 Task: Send an email with the signature Jeremy Carter with the subject Thank you for your support during difficult times and the message Could you please review and approve the proposal before the end of the week? from softage.8@softage.net to softage.4@softage.net and move the email from Sent Items to the folder Alumni
Action: Mouse moved to (55, 121)
Screenshot: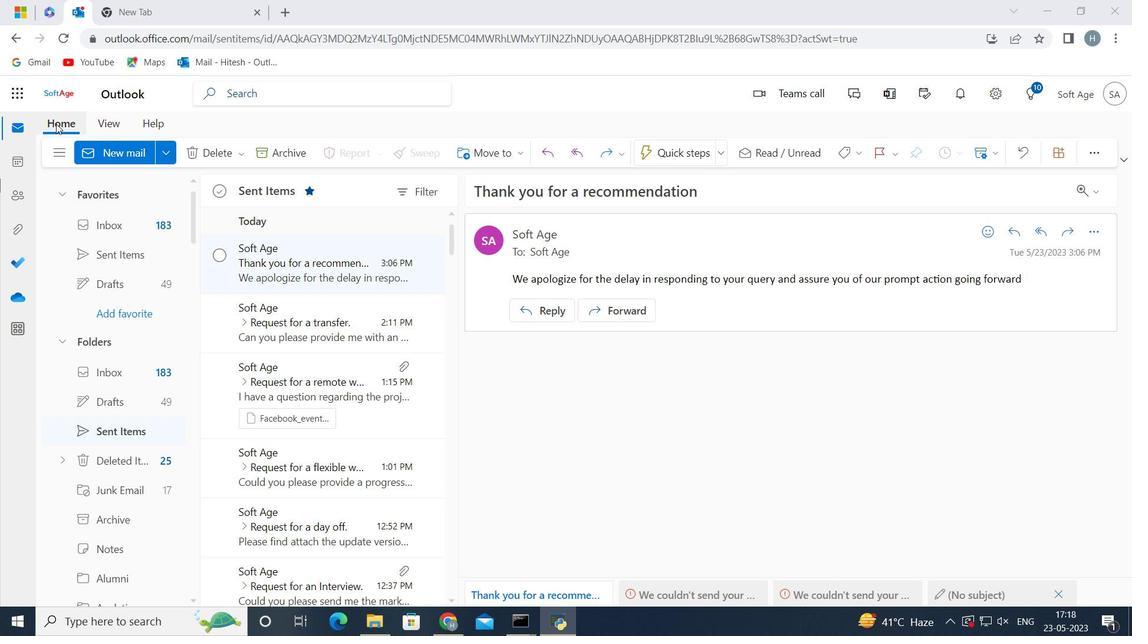 
Action: Mouse pressed left at (55, 121)
Screenshot: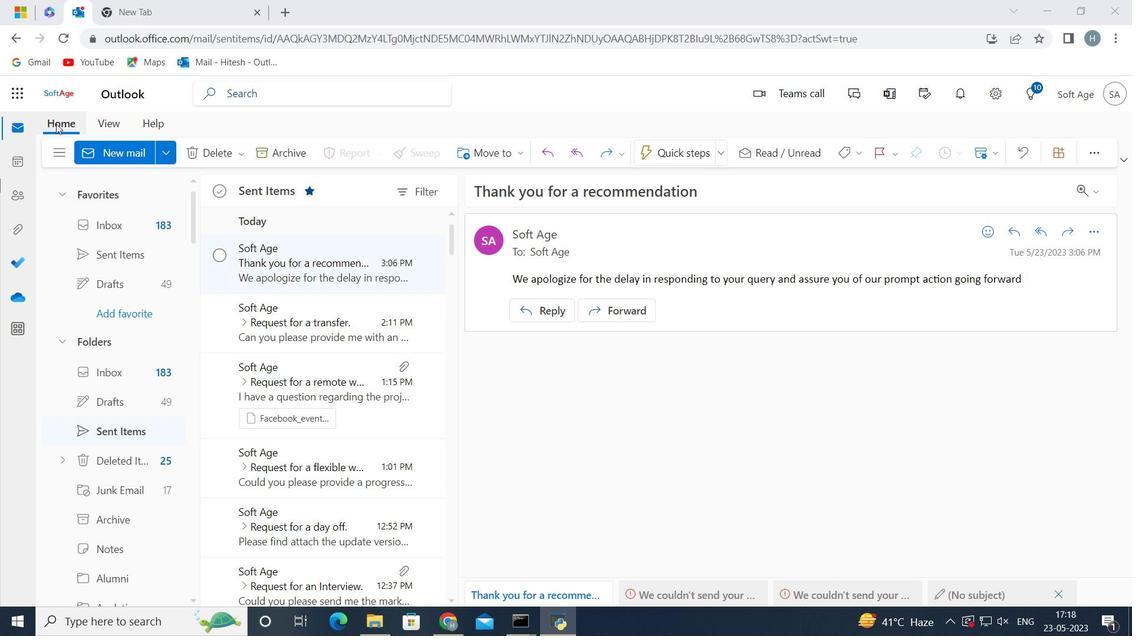 
Action: Mouse moved to (104, 154)
Screenshot: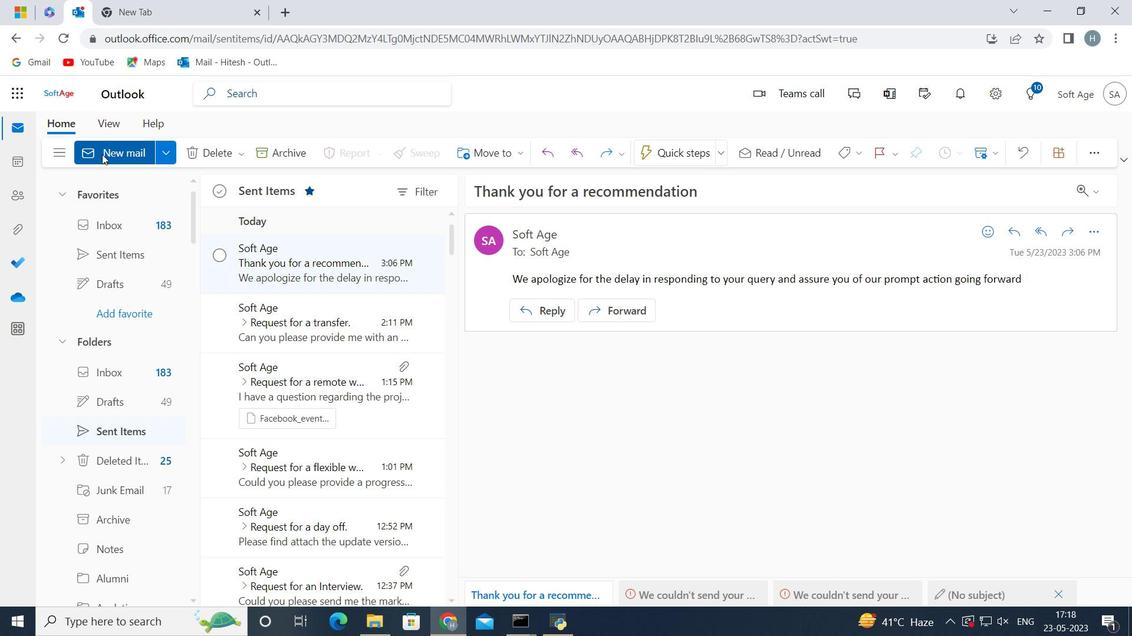 
Action: Mouse pressed left at (104, 154)
Screenshot: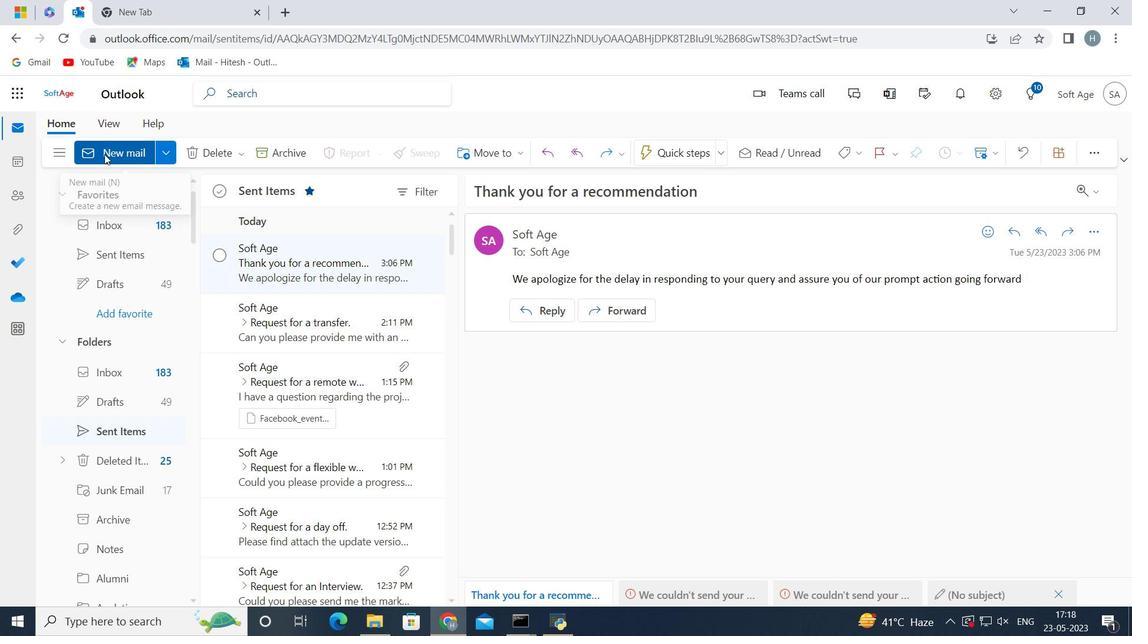 
Action: Mouse moved to (928, 160)
Screenshot: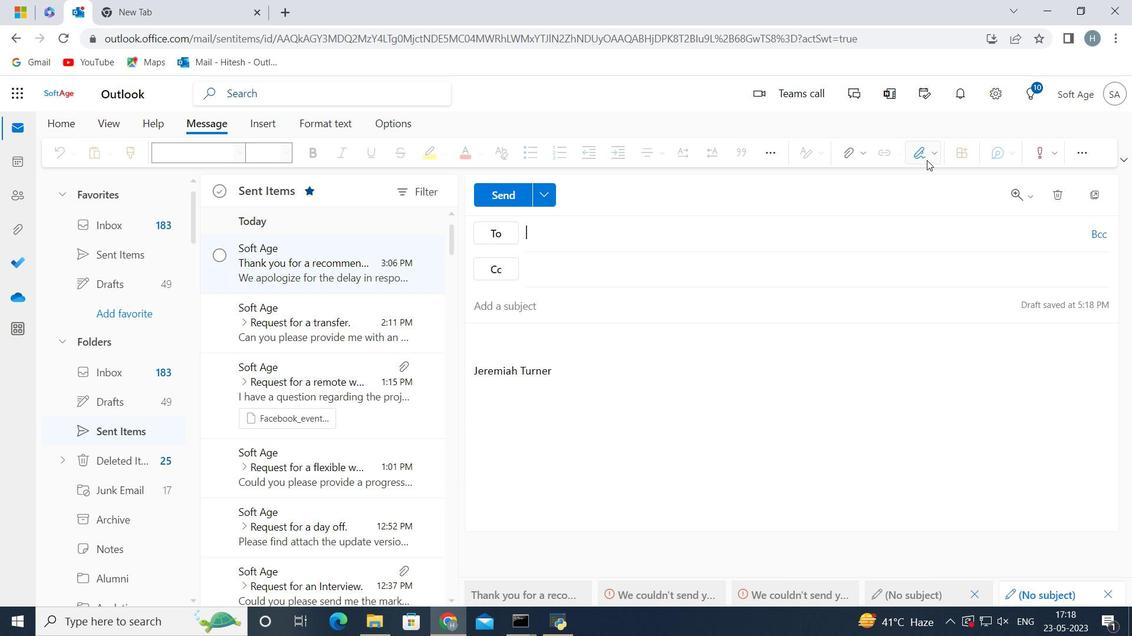 
Action: Mouse pressed left at (928, 160)
Screenshot: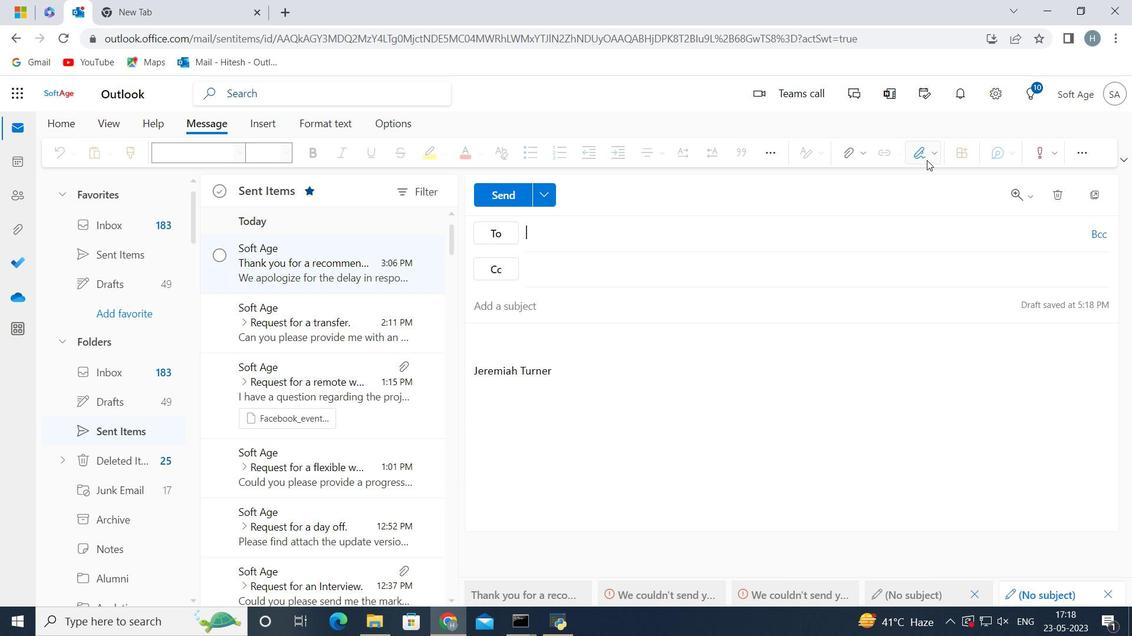 
Action: Mouse moved to (891, 209)
Screenshot: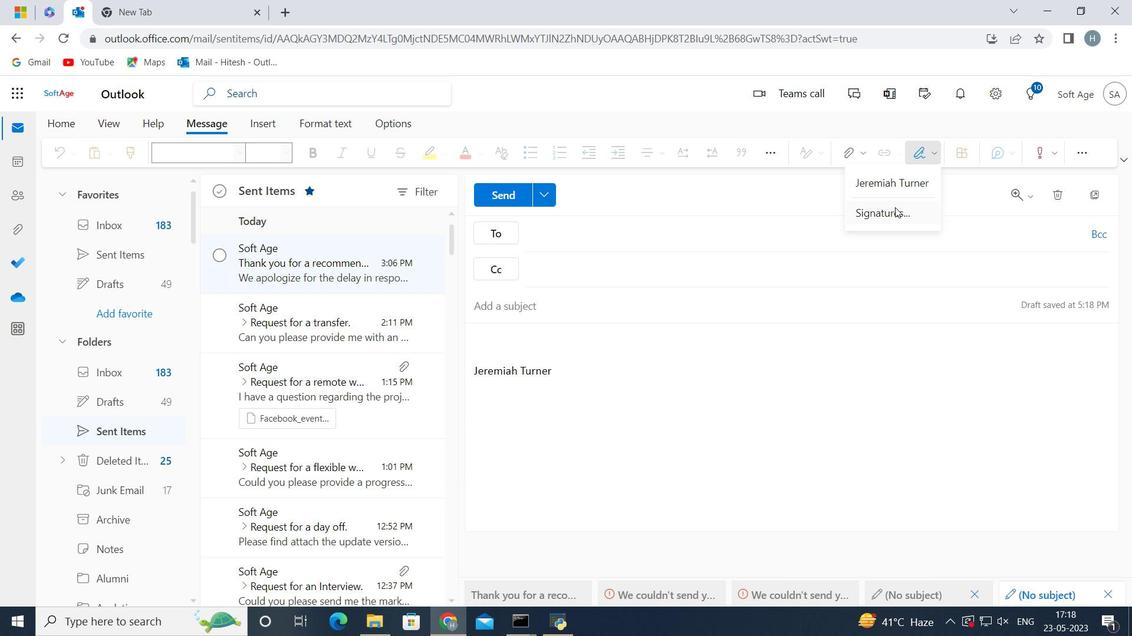 
Action: Mouse pressed left at (891, 209)
Screenshot: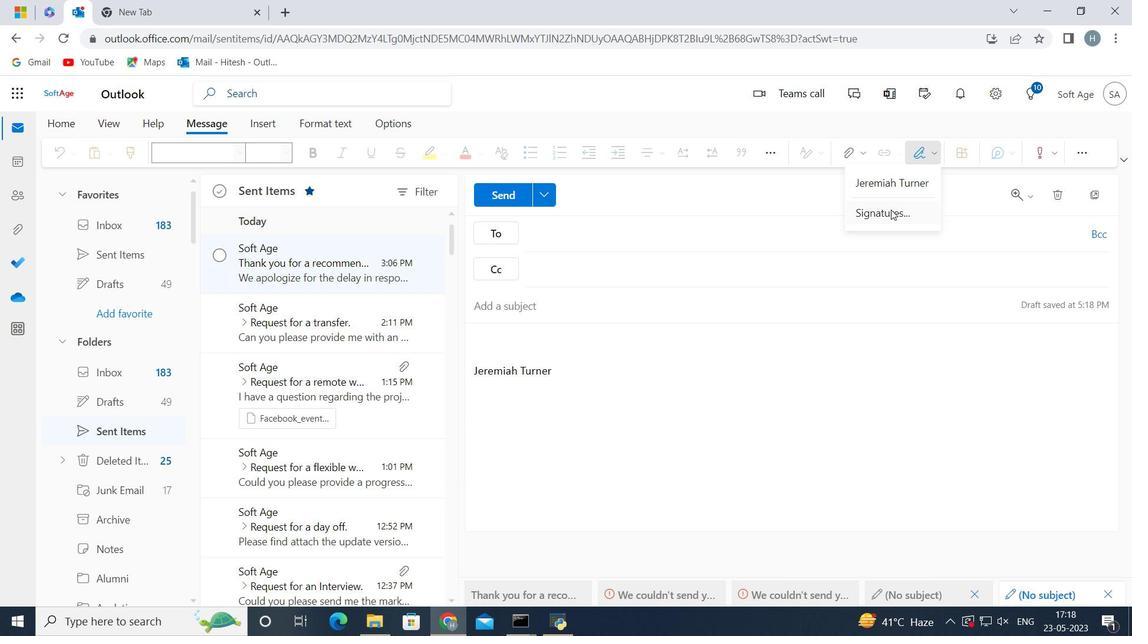 
Action: Mouse moved to (868, 272)
Screenshot: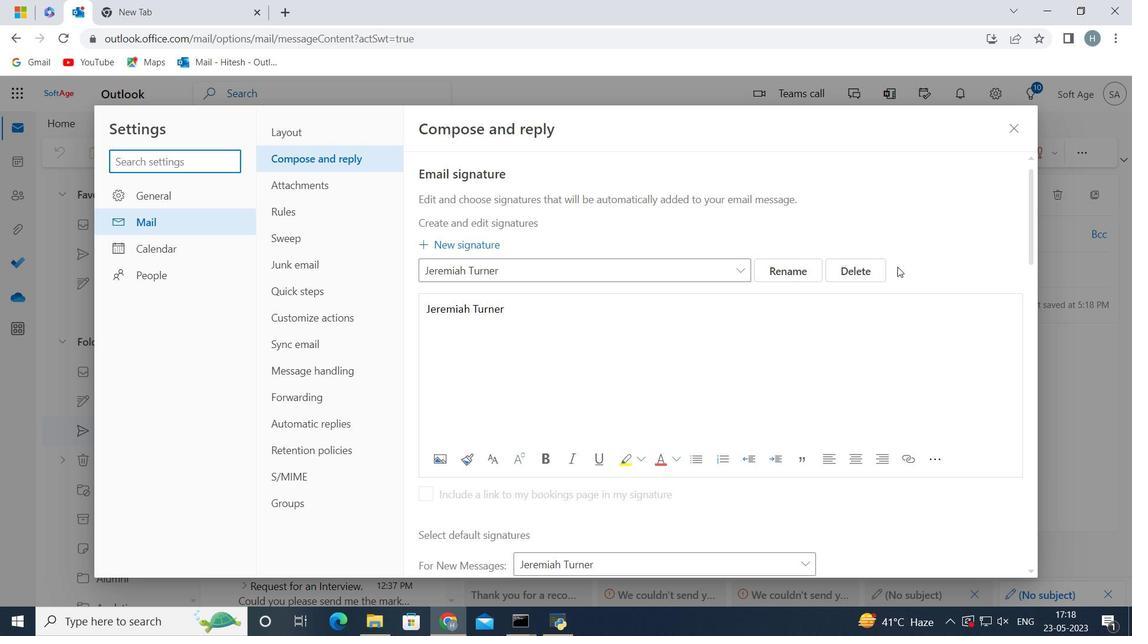 
Action: Mouse pressed left at (868, 272)
Screenshot: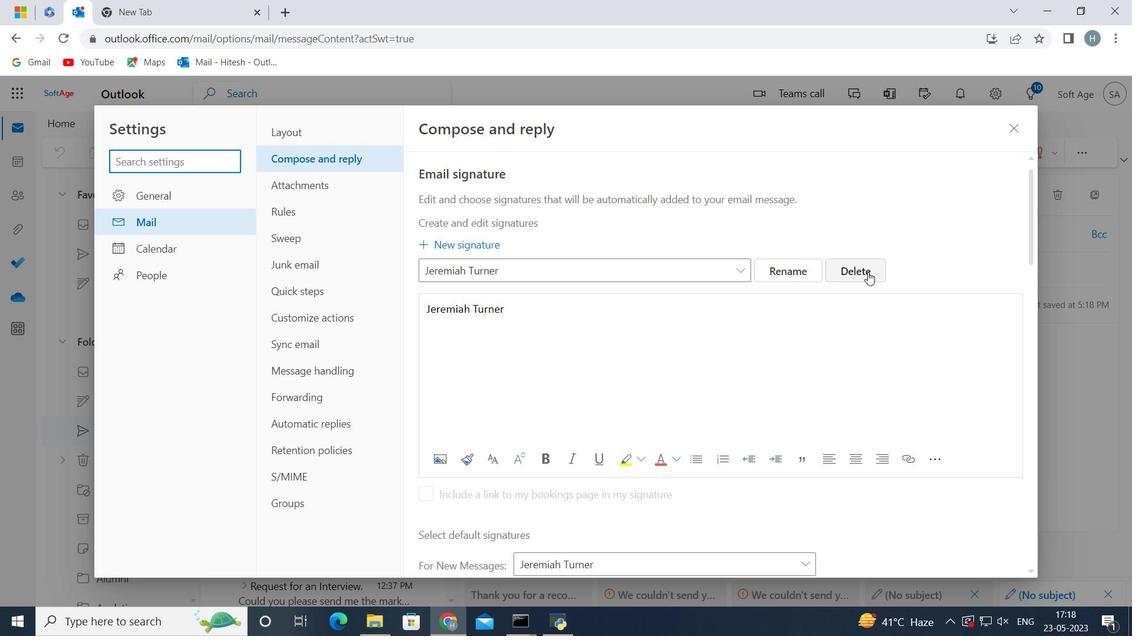 
Action: Mouse moved to (678, 264)
Screenshot: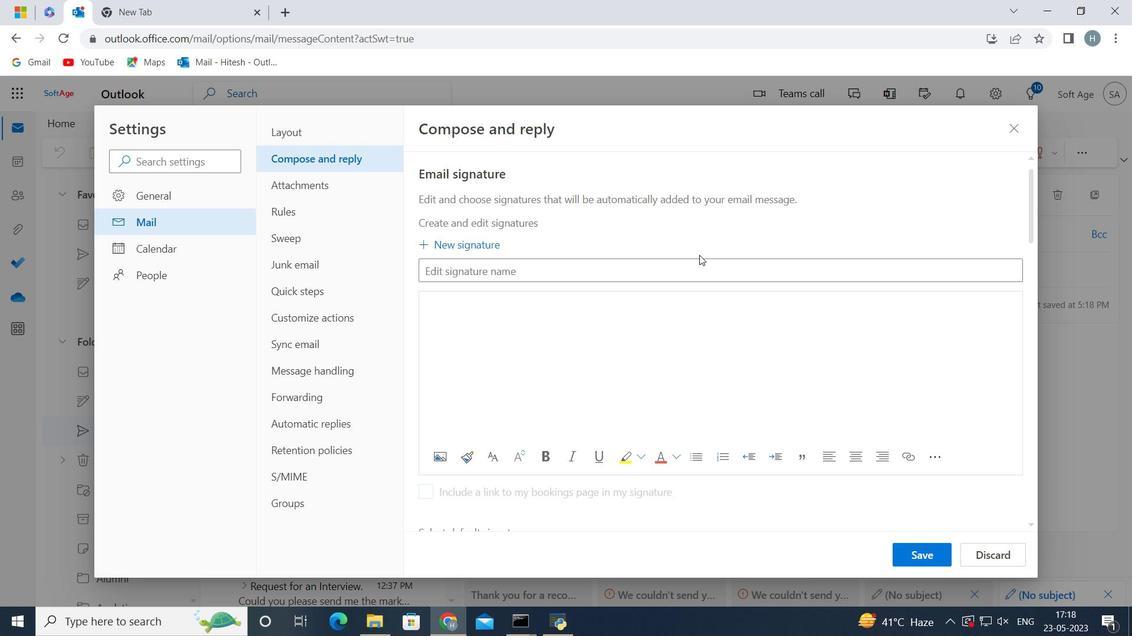 
Action: Mouse pressed left at (678, 264)
Screenshot: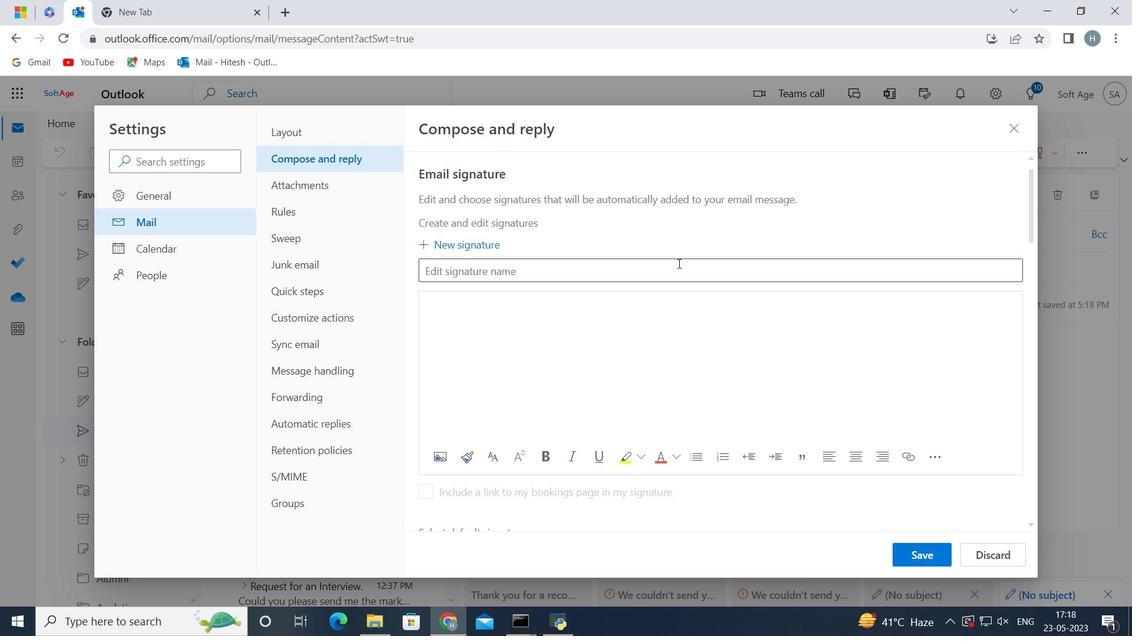 
Action: Mouse moved to (671, 267)
Screenshot: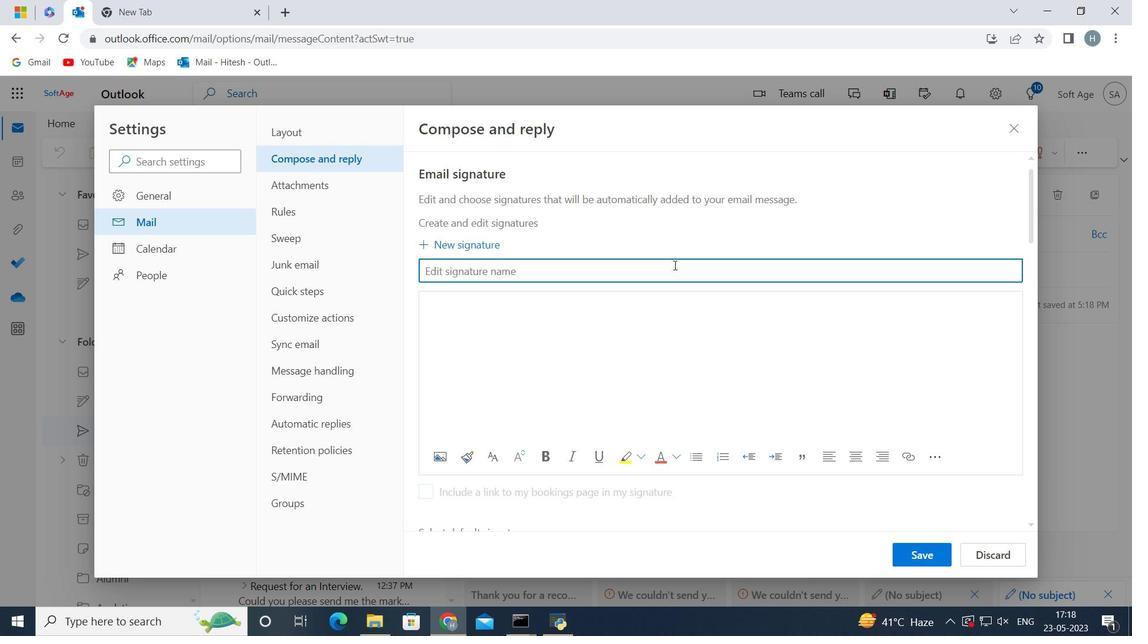 
Action: Key pressed <Key.shift>Jeremy<Key.space><Key.shift><Key.shift><Key.shift><Key.shift>Carter
Screenshot: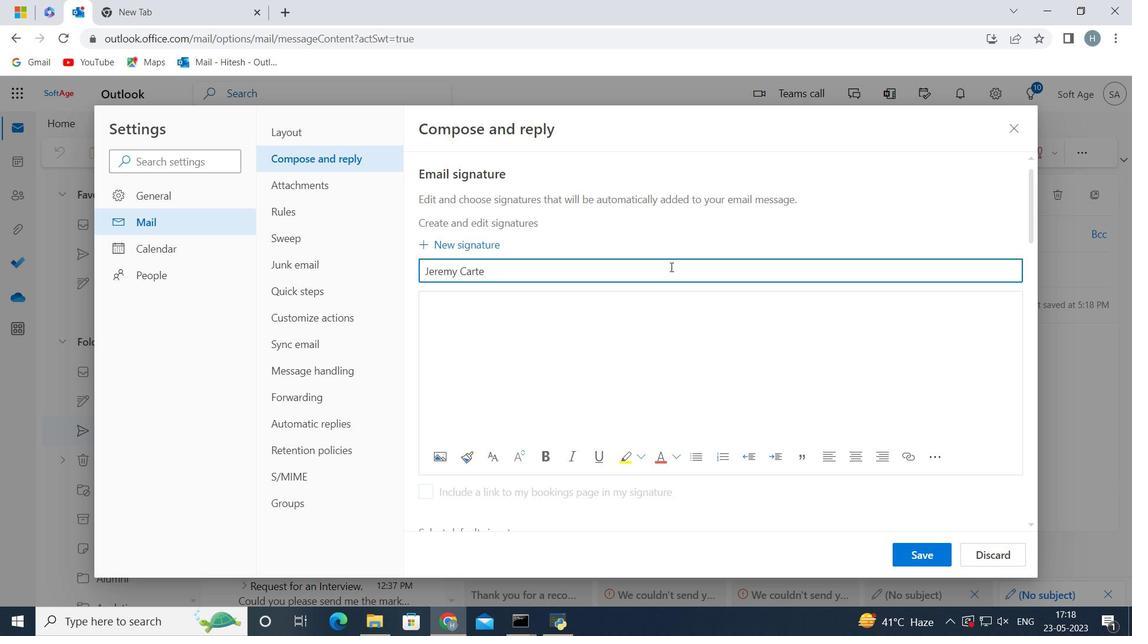 
Action: Mouse moved to (589, 320)
Screenshot: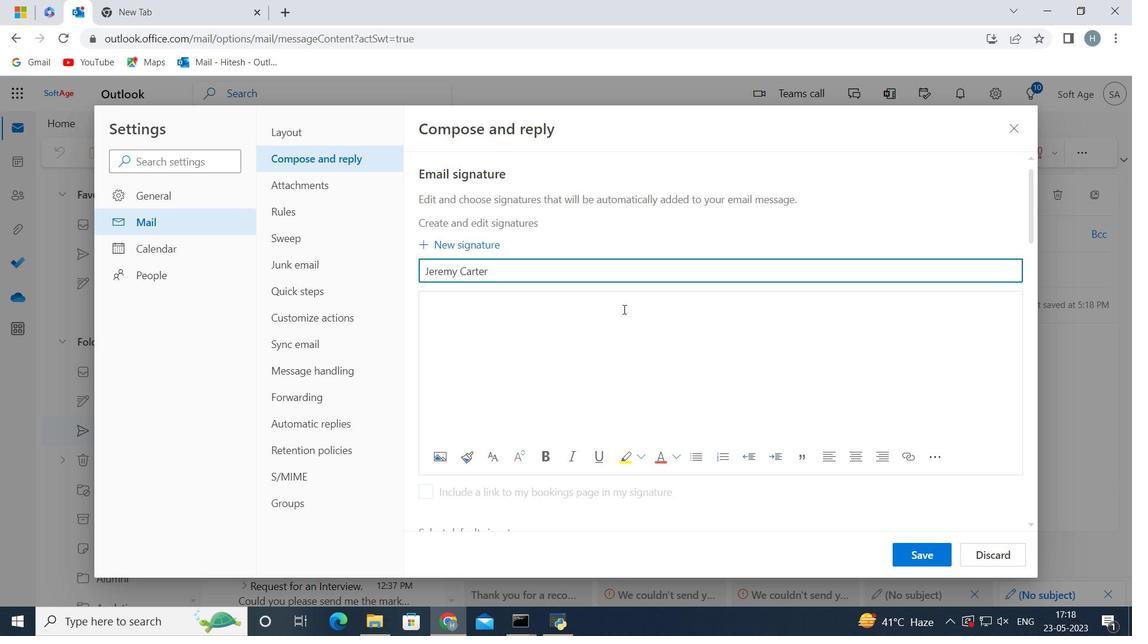 
Action: Mouse pressed left at (589, 320)
Screenshot: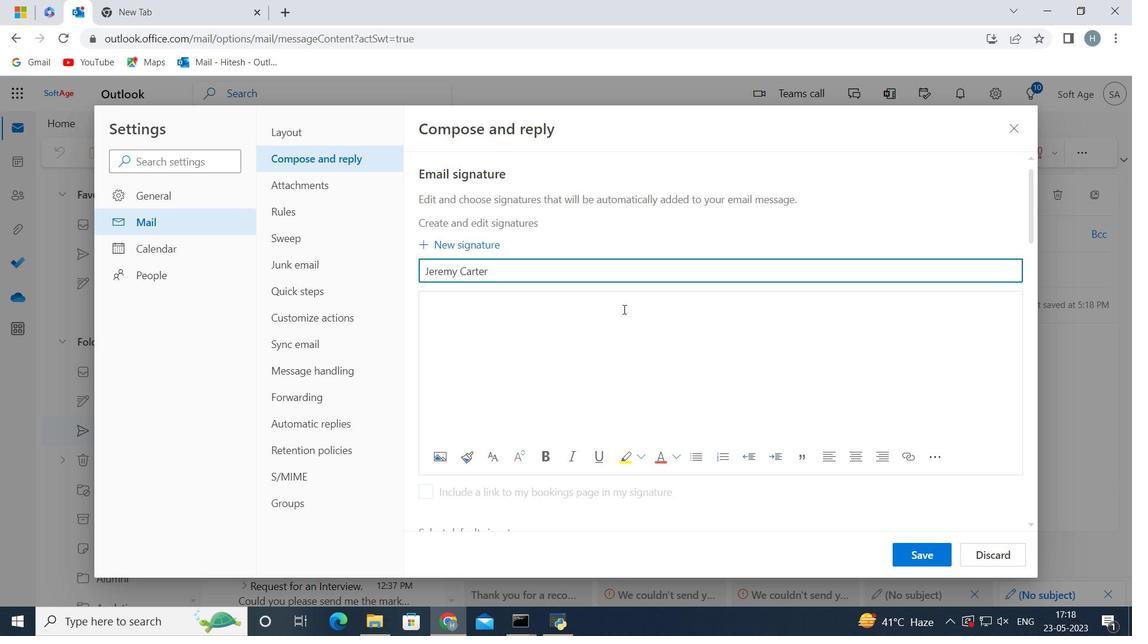 
Action: Mouse moved to (587, 321)
Screenshot: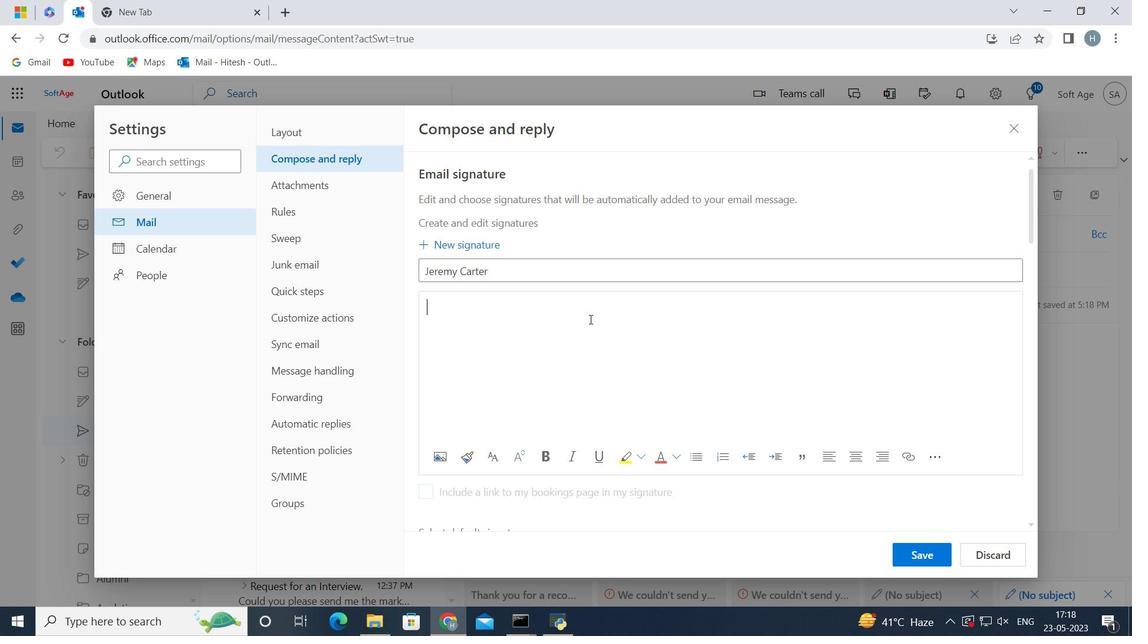 
Action: Key pressed <Key.shift_r><Key.shift_r><Key.shift_r><Key.shift_r><Key.shift_r><Key.shift_r><Key.shift_r><Key.shift_r><Key.shift_r><Key.shift_r><Key.shift_r><Key.shift_r><Key.shift_r><Key.shift_r><Key.shift_r><Key.shift_r><Key.shift_r><Key.shift_r><Key.shift_r>Jeremy<Key.space><Key.shift>Carter<Key.space>
Screenshot: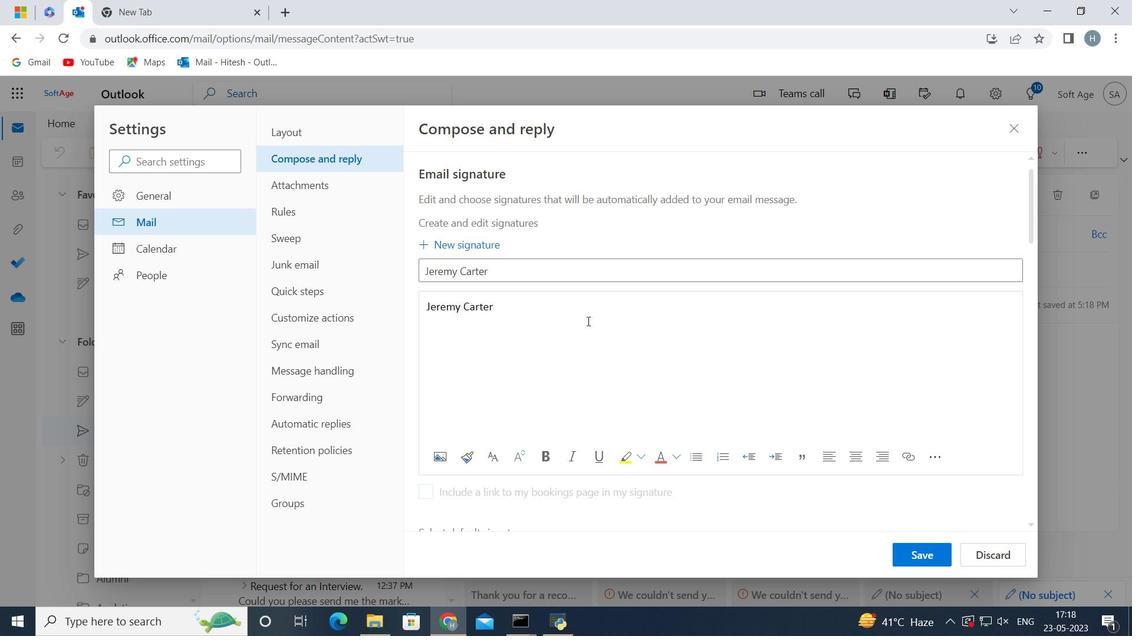 
Action: Mouse moved to (912, 552)
Screenshot: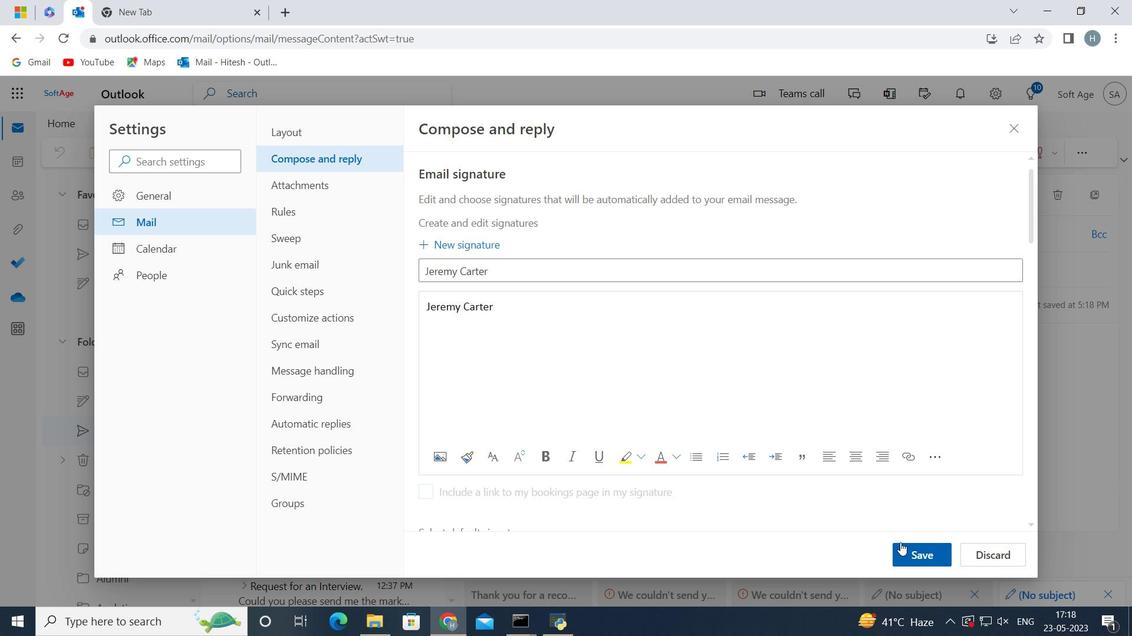 
Action: Mouse pressed left at (912, 552)
Screenshot: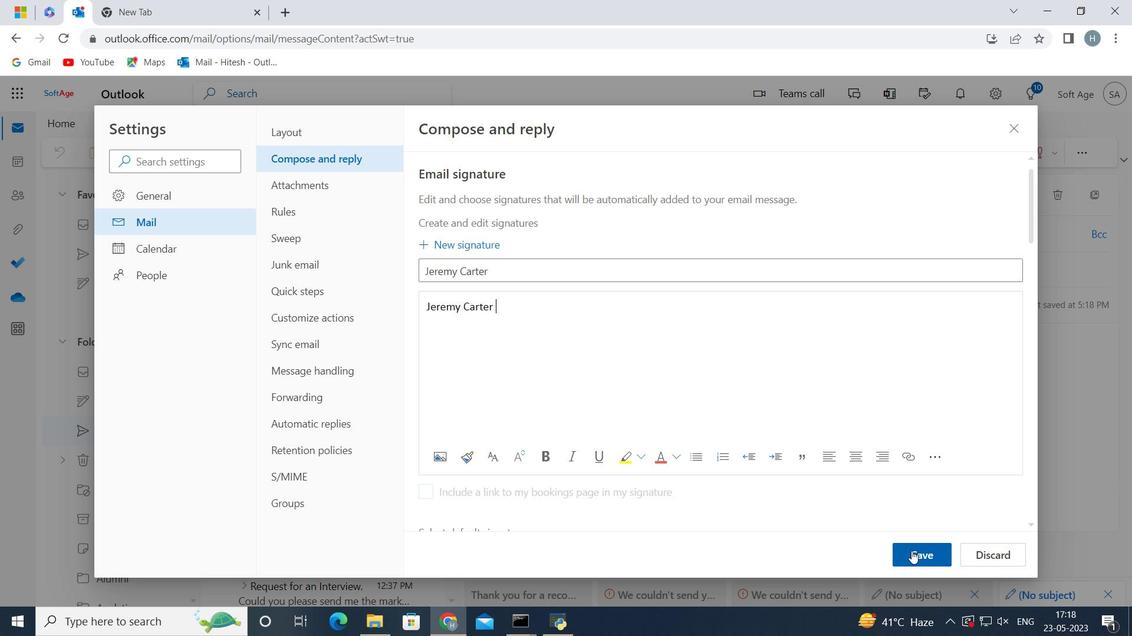 
Action: Mouse moved to (773, 349)
Screenshot: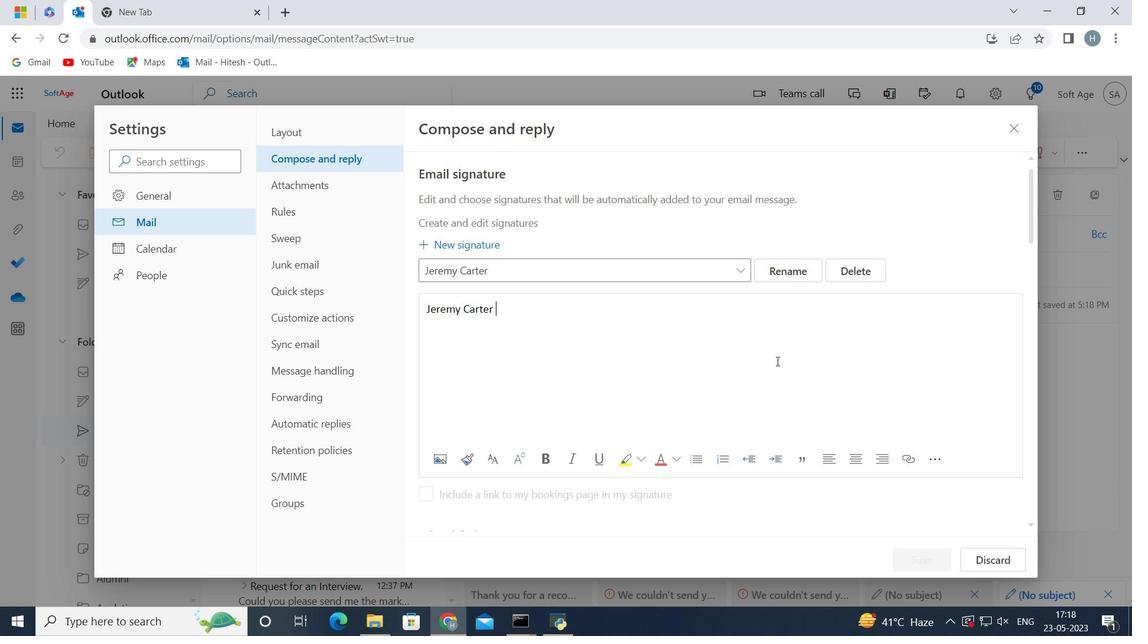 
Action: Mouse scrolled (774, 349) with delta (0, 0)
Screenshot: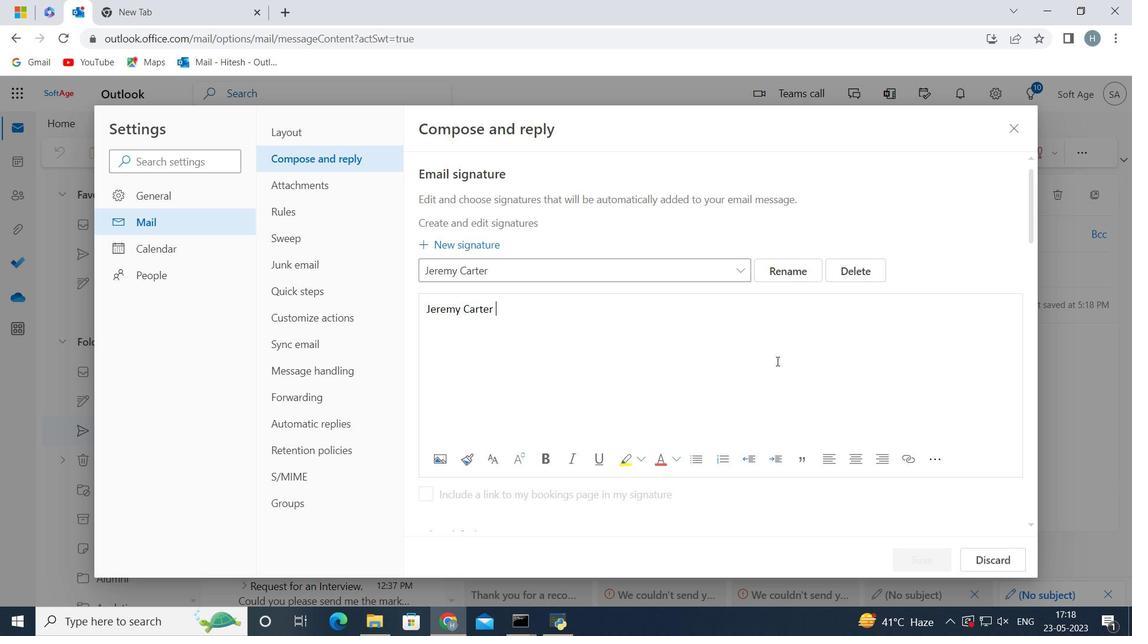 
Action: Mouse moved to (772, 345)
Screenshot: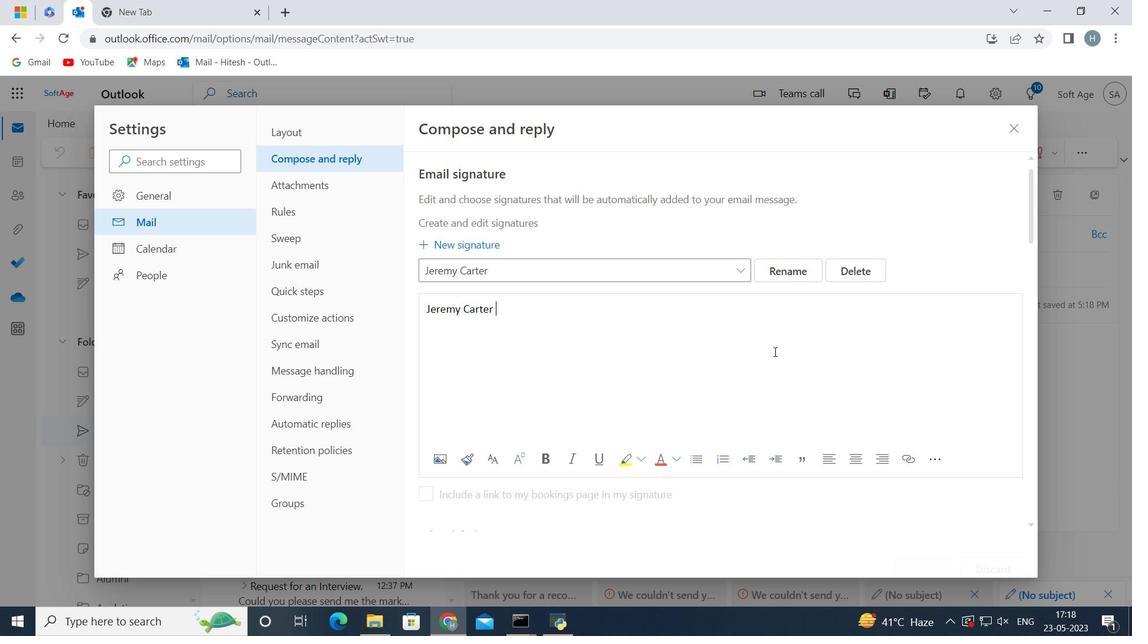 
Action: Mouse scrolled (772, 345) with delta (0, 0)
Screenshot: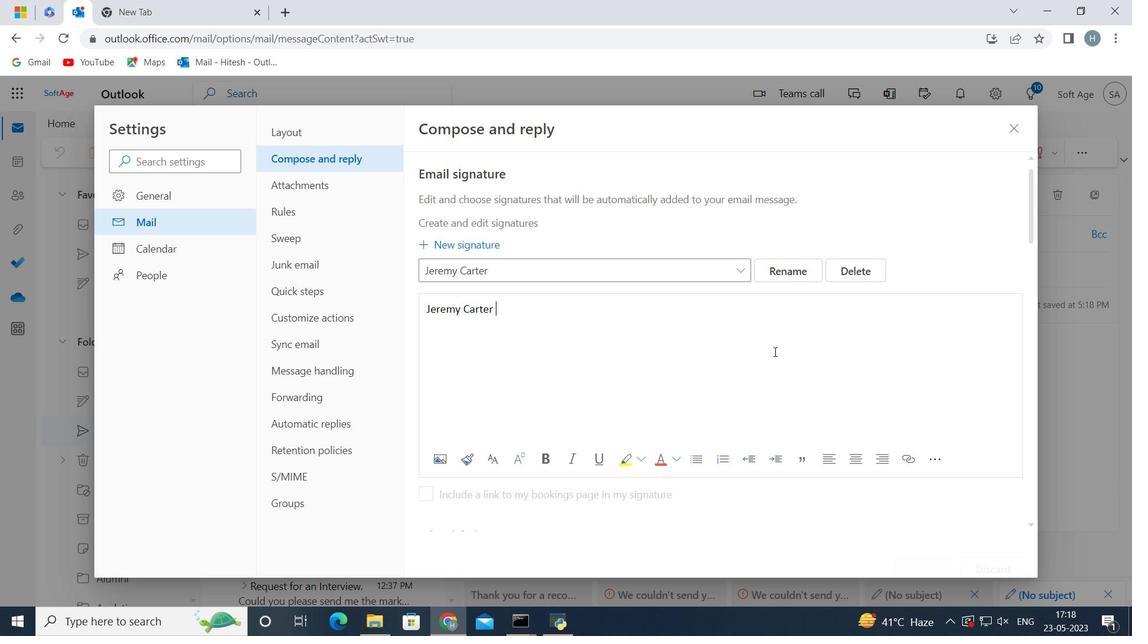 
Action: Mouse moved to (708, 324)
Screenshot: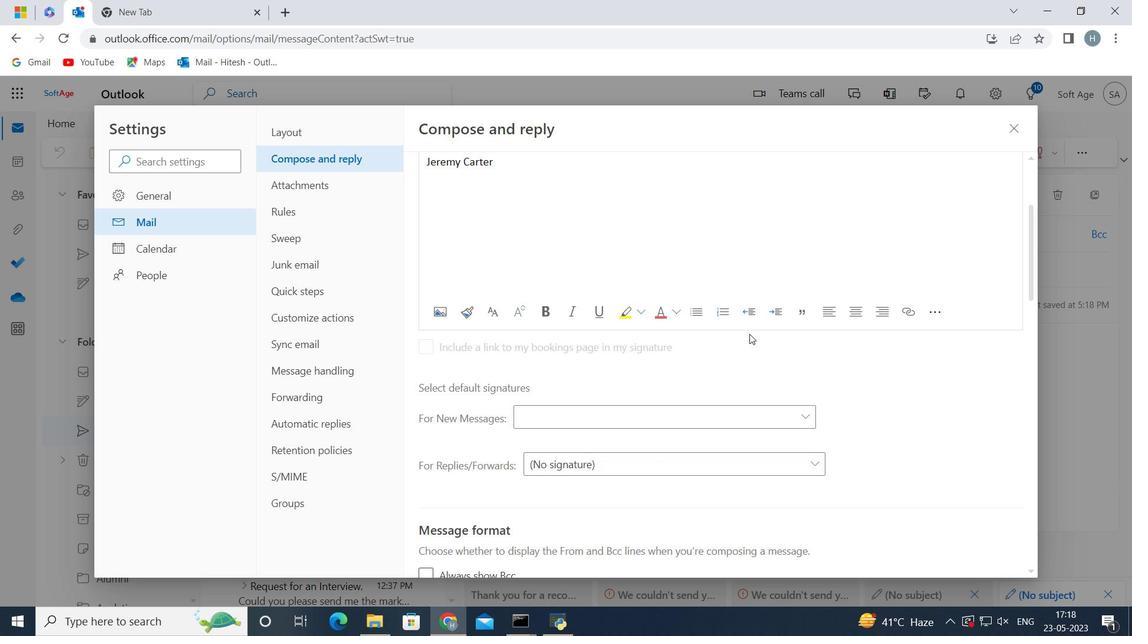 
Action: Mouse scrolled (708, 324) with delta (0, 0)
Screenshot: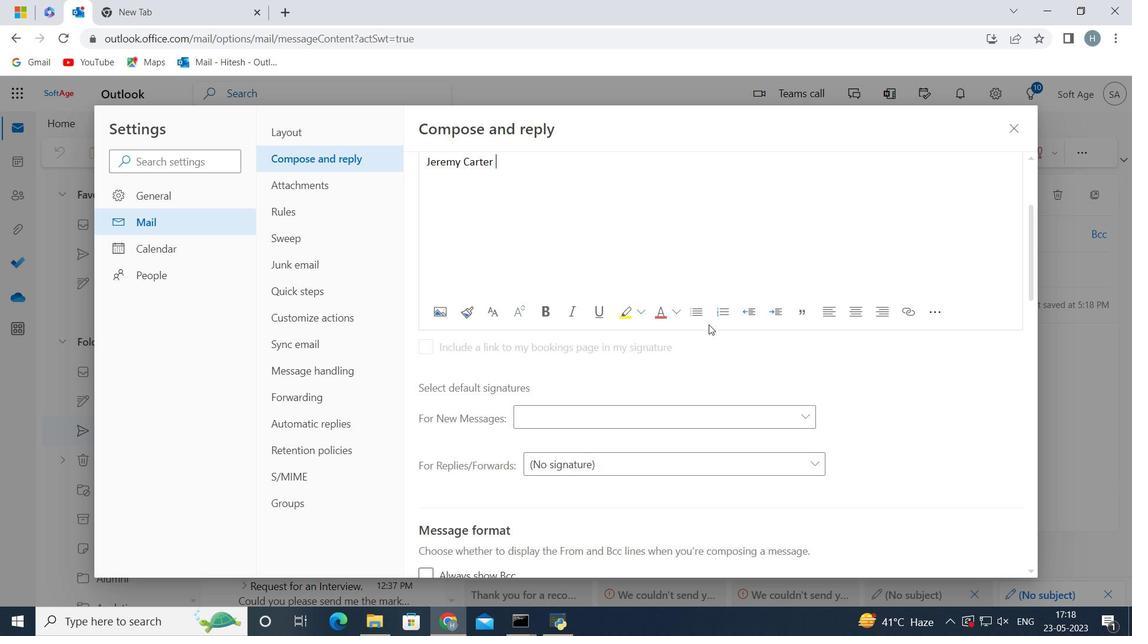 
Action: Mouse moved to (797, 345)
Screenshot: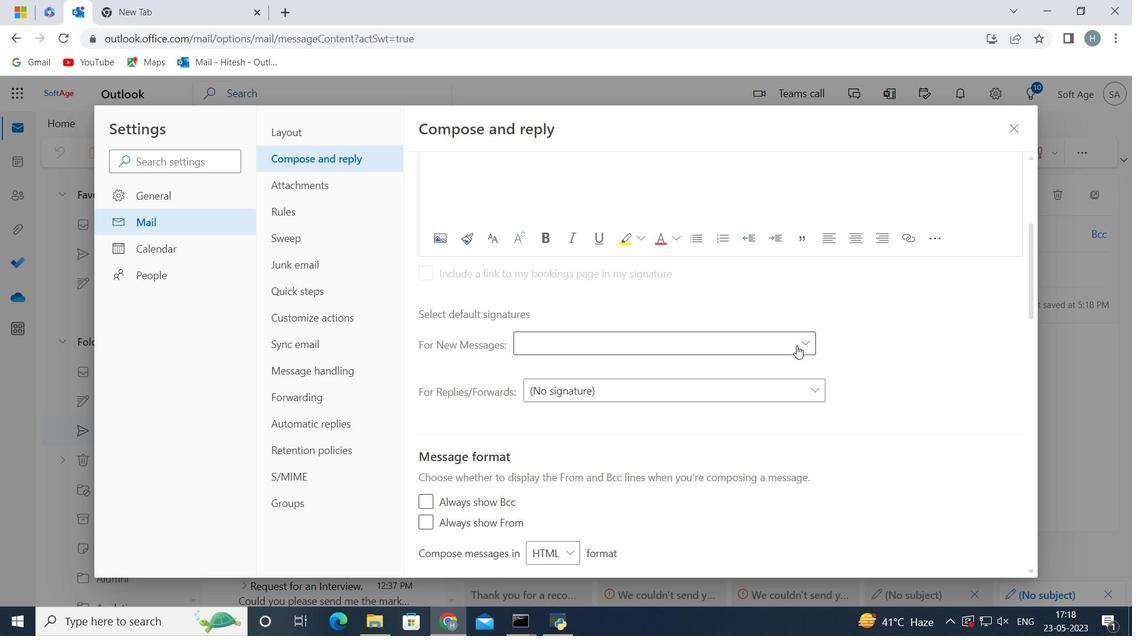
Action: Mouse pressed left at (797, 345)
Screenshot: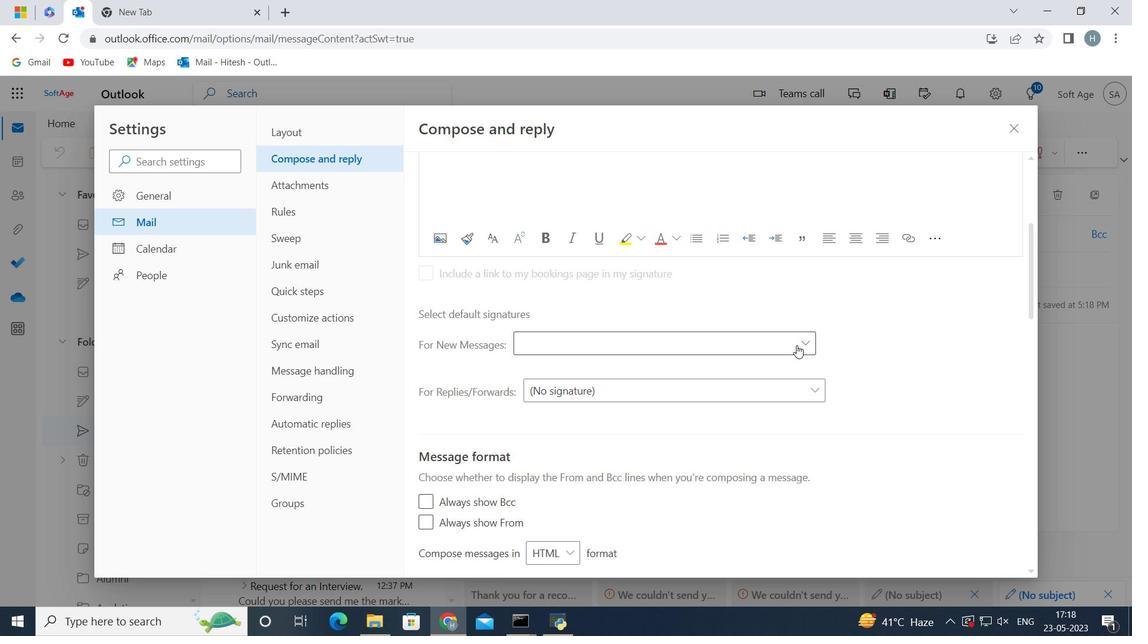 
Action: Mouse moved to (753, 395)
Screenshot: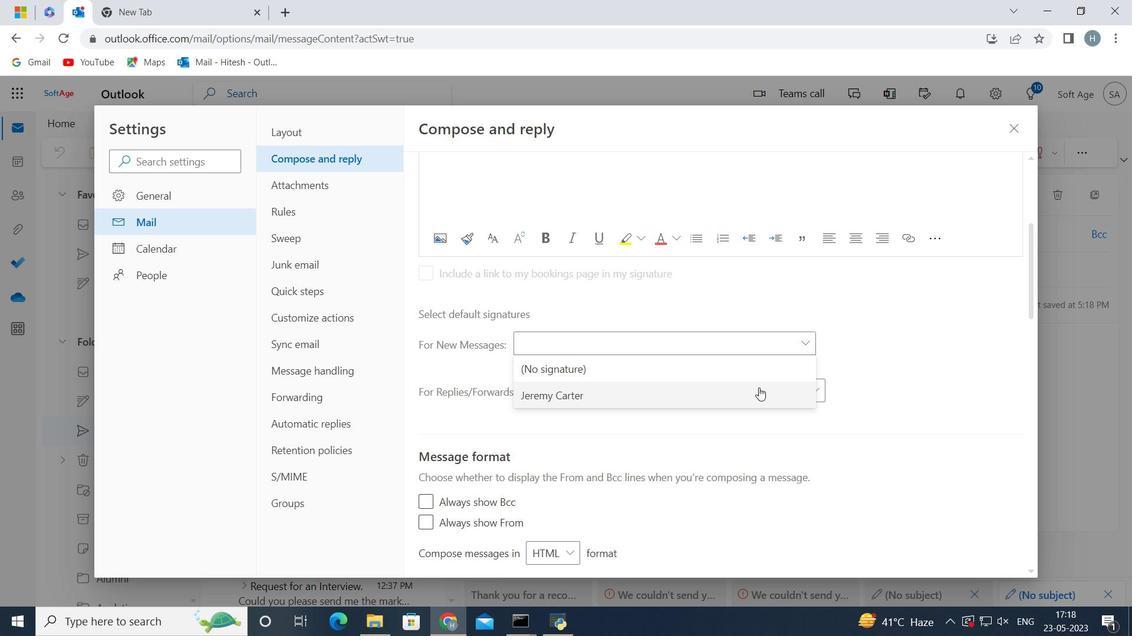 
Action: Mouse pressed left at (753, 395)
Screenshot: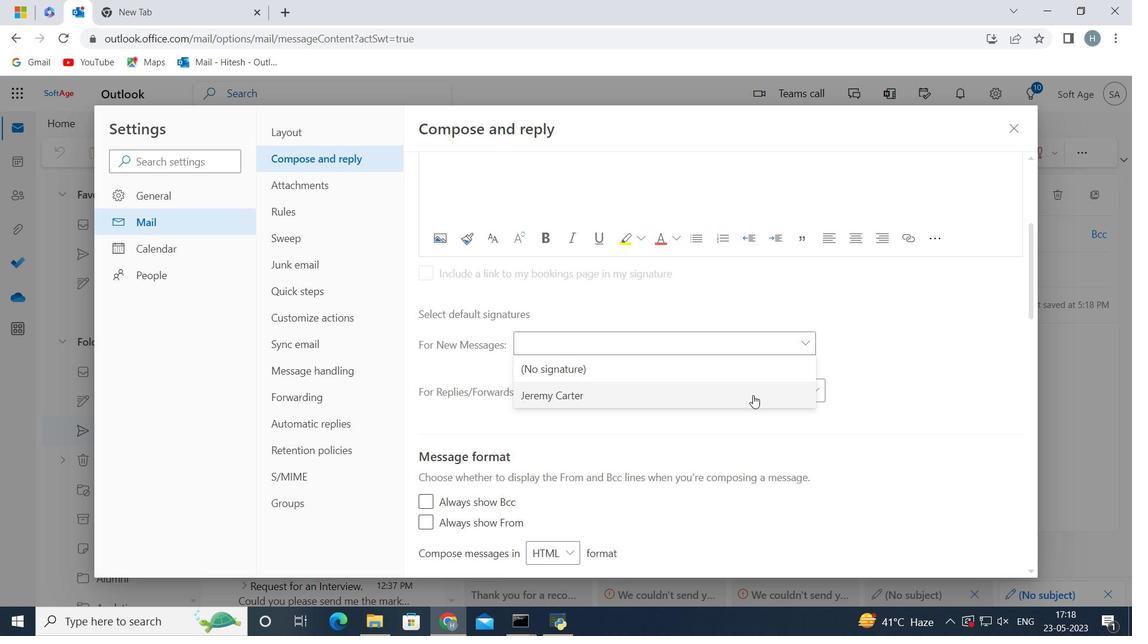 
Action: Mouse moved to (928, 559)
Screenshot: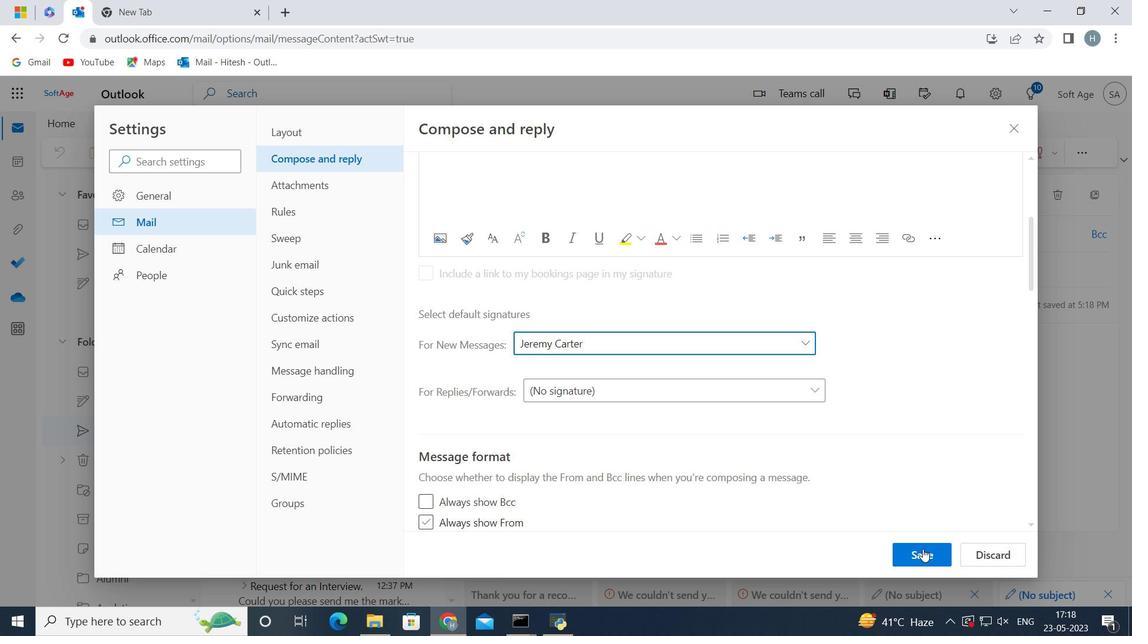 
Action: Mouse pressed left at (928, 559)
Screenshot: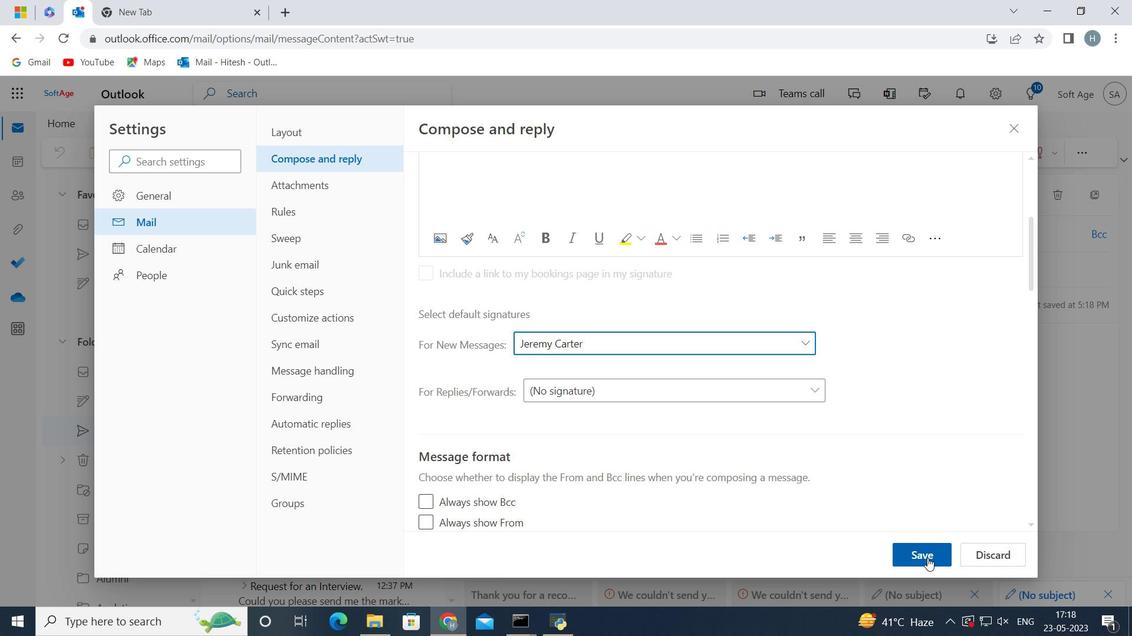 
Action: Mouse moved to (1010, 126)
Screenshot: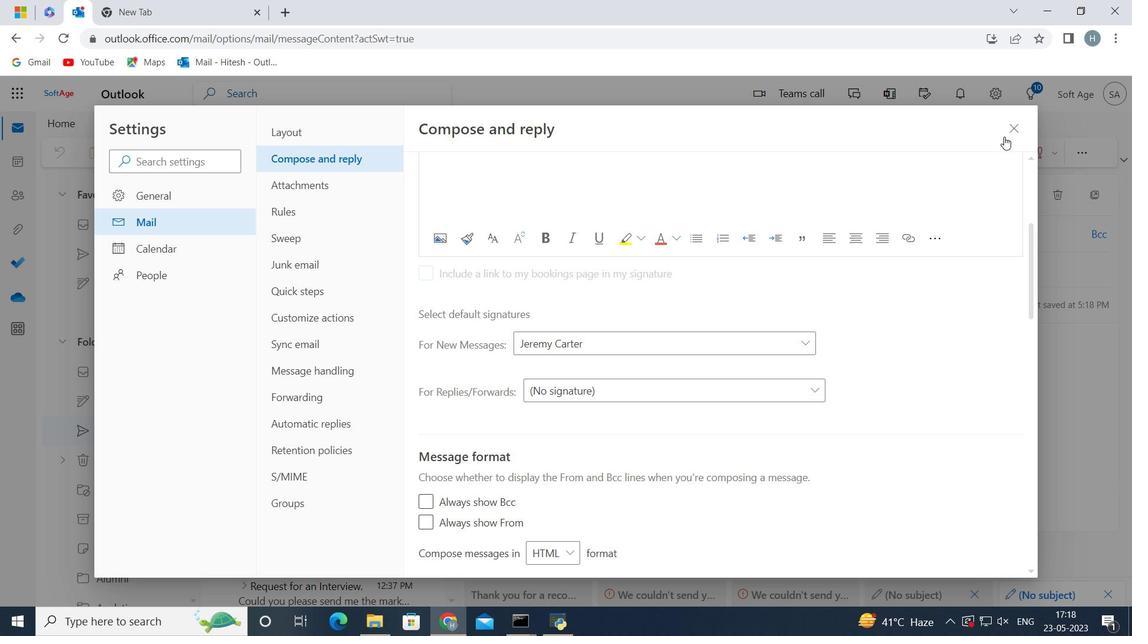
Action: Mouse pressed left at (1010, 126)
Screenshot: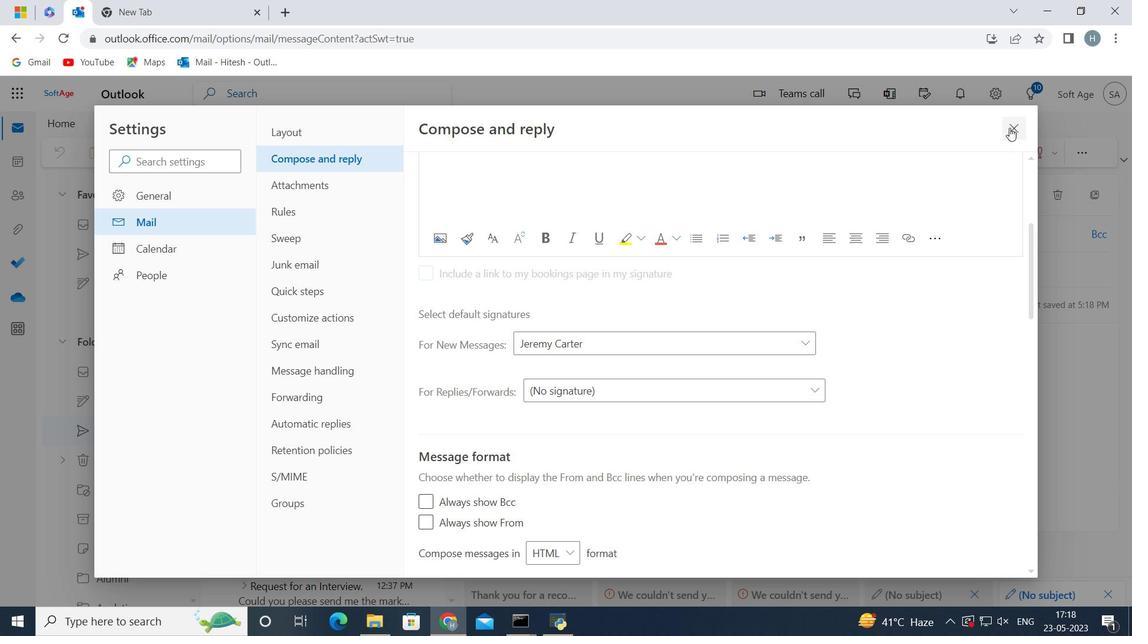 
Action: Mouse moved to (540, 307)
Screenshot: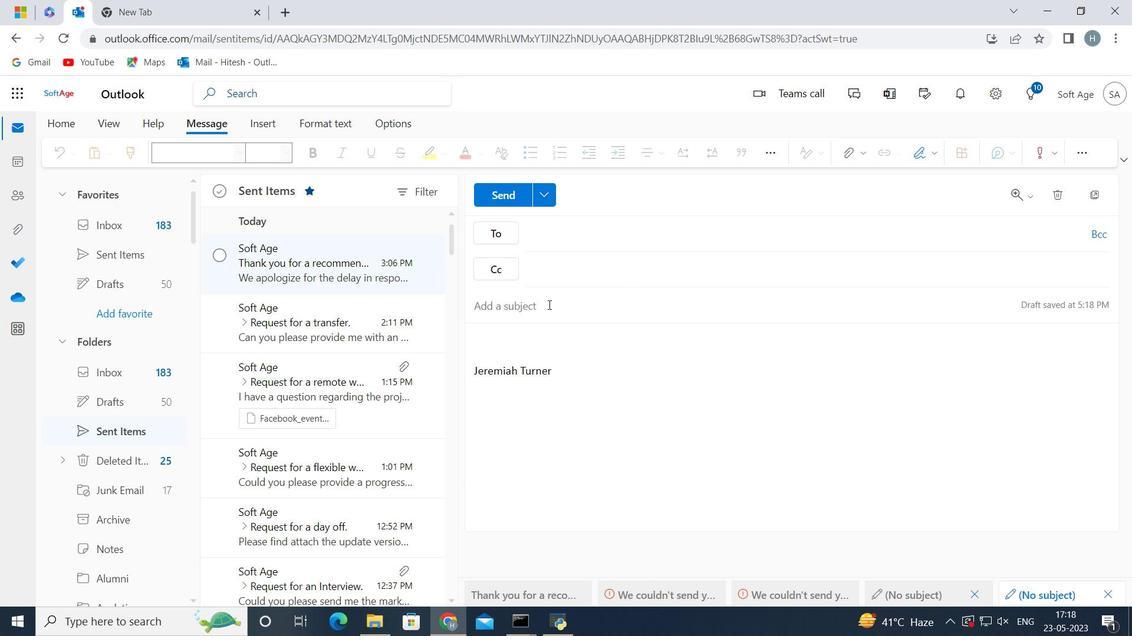 
Action: Mouse pressed left at (540, 307)
Screenshot: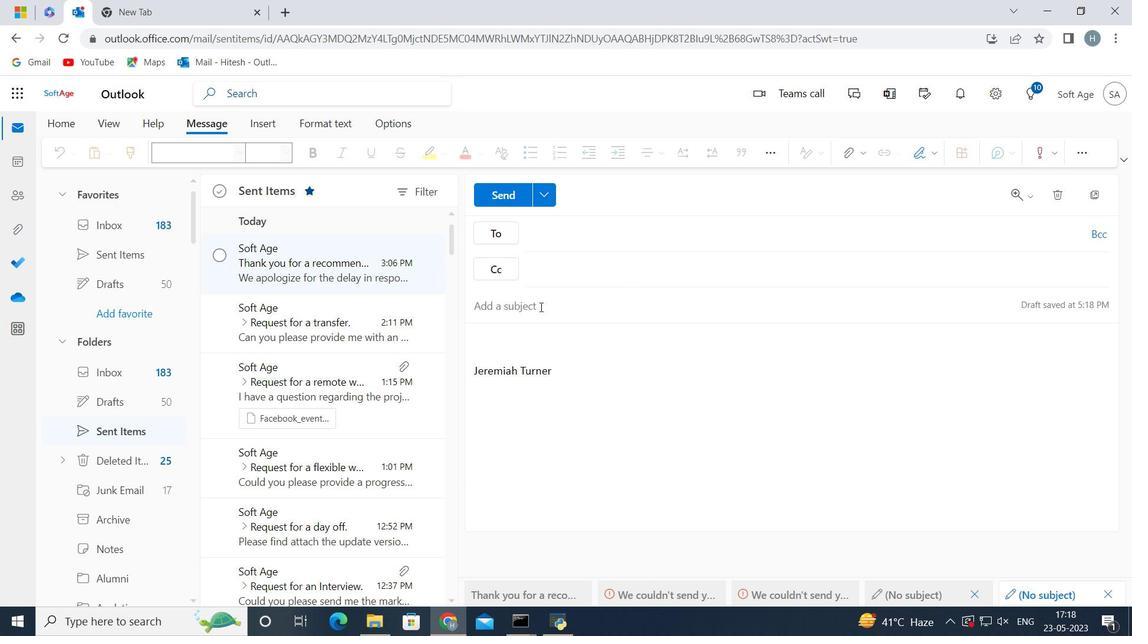 
Action: Mouse moved to (539, 307)
Screenshot: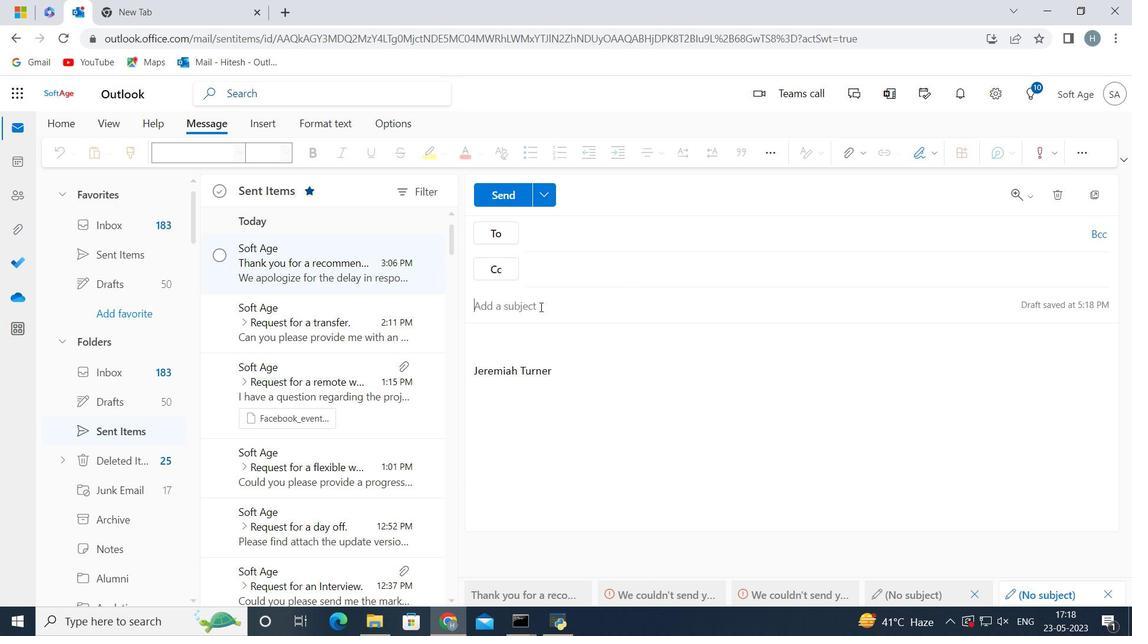 
Action: Key pressed <Key.shift><Key.shift>Thank<Key.space>you<Key.space>for<Key.space>your<Key.space>support<Key.space>during<Key.space>difficult<Key.space>times<Key.space>
Screenshot: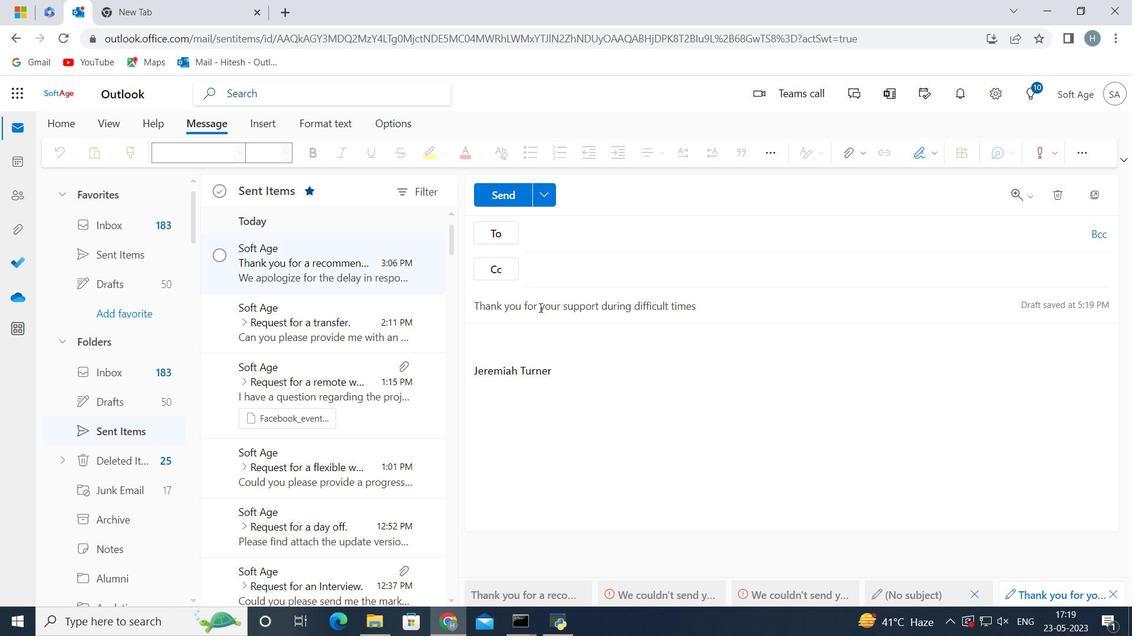 
Action: Mouse moved to (573, 375)
Screenshot: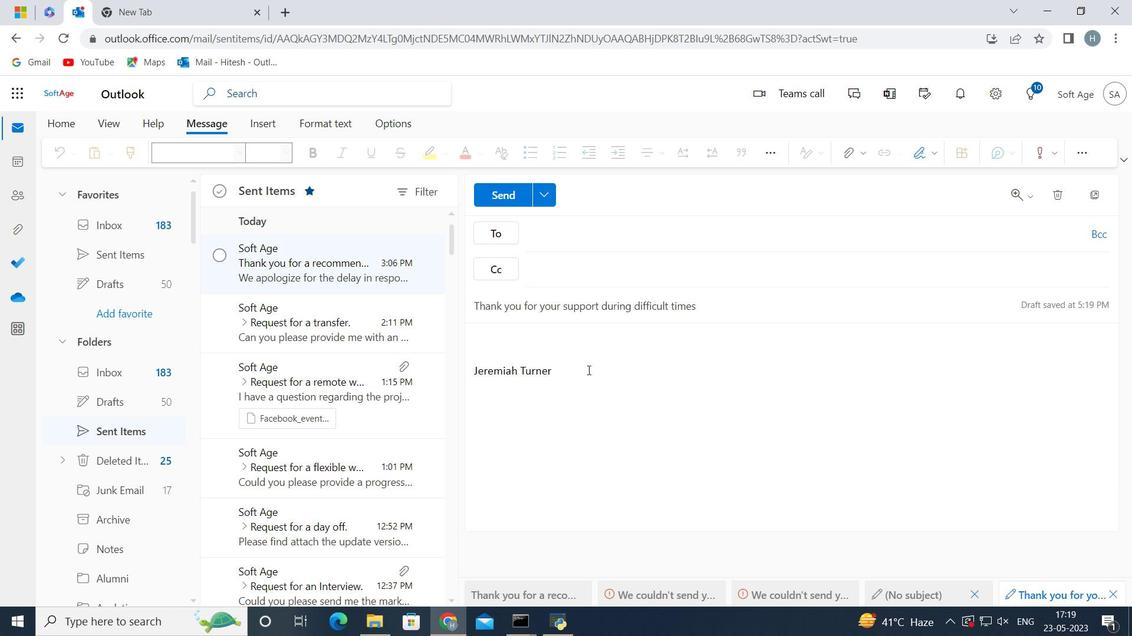 
Action: Mouse pressed left at (573, 375)
Screenshot: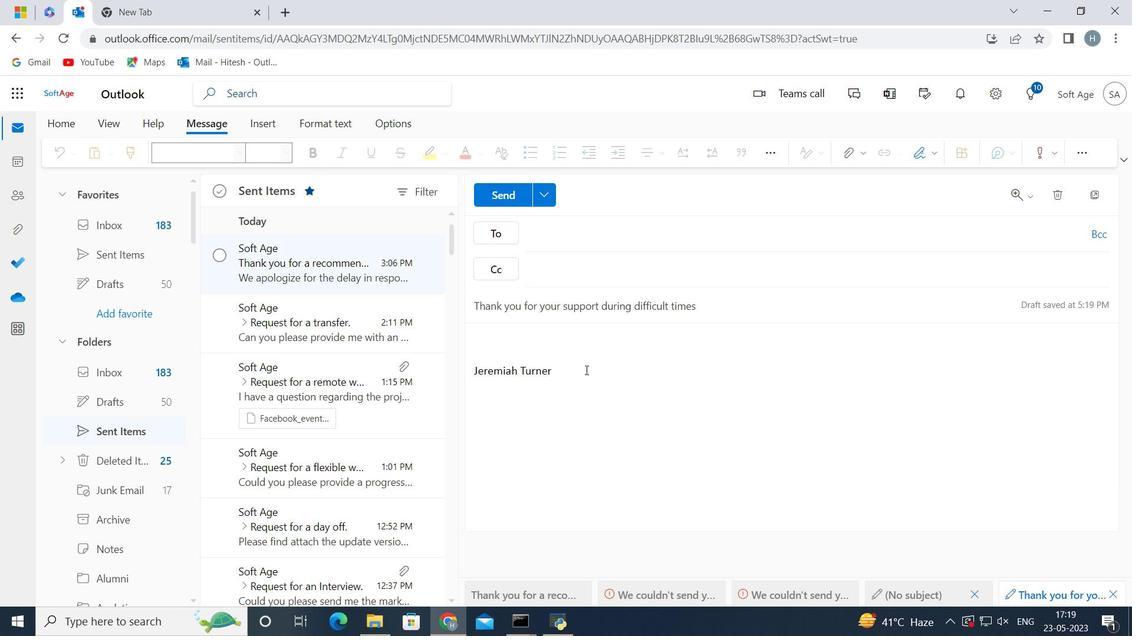 
Action: Key pressed <Key.backspace><Key.backspace><Key.backspace><Key.backspace><Key.backspace><Key.backspace><Key.backspace><Key.backspace><Key.backspace><Key.backspace><Key.backspace><Key.backspace><Key.backspace><Key.backspace><Key.backspace><Key.backspace><Key.backspace><Key.backspace><Key.backspace><Key.backspace><Key.backspace><Key.backspace><Key.backspace><Key.backspace><Key.backspace><Key.backspace><Key.backspace><Key.backspace><Key.backspace><Key.backspace><Key.backspace><Key.shift>Could<Key.space>you<Key.space>please<Key.space>review<Key.space>and<Key.space>approve<Key.space>the<Key.space>proposal<Key.space>before<Key.space>the<Key.space>end<Key.space>of<Key.space>the<Key.space>week<Key.space>
Screenshot: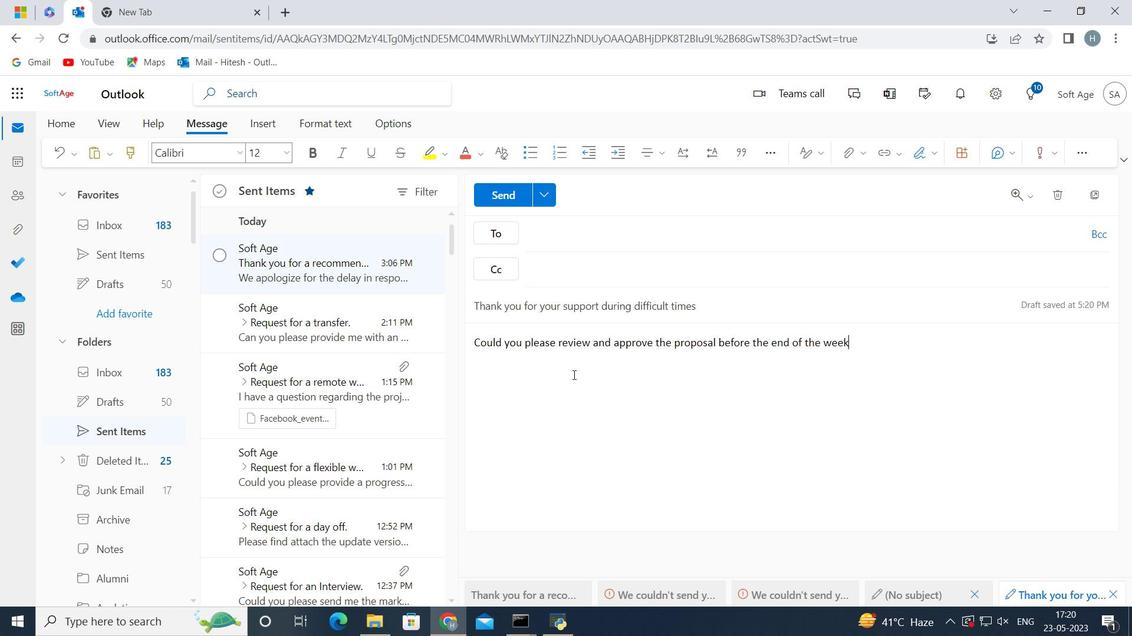 
Action: Mouse moved to (575, 238)
Screenshot: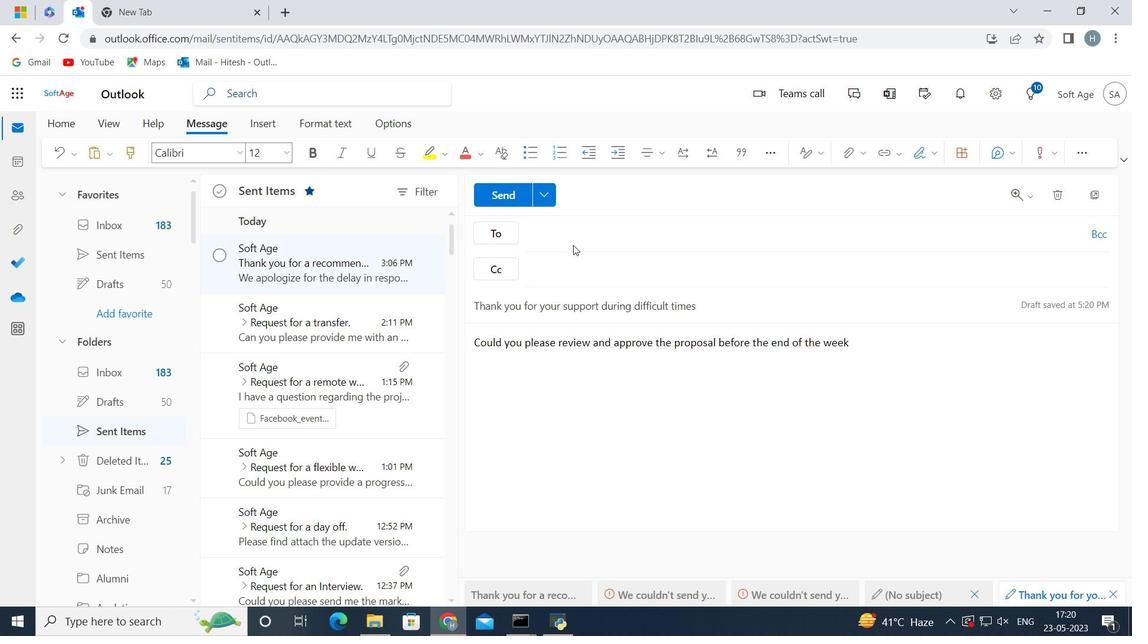 
Action: Mouse pressed left at (575, 238)
Screenshot: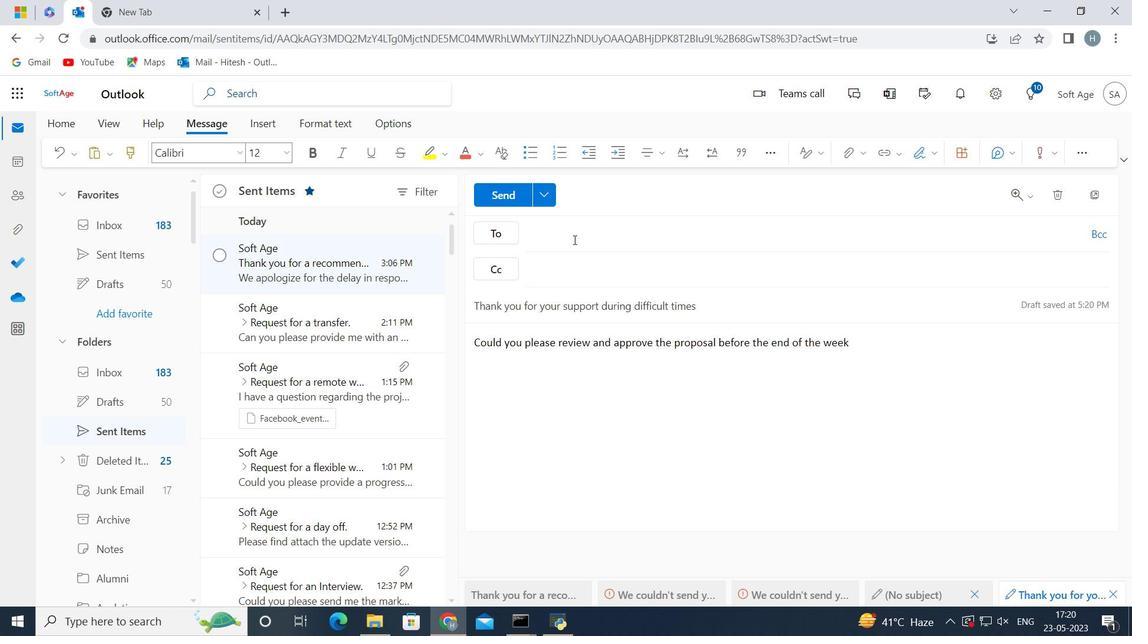 
Action: Key pressed softage.4<Key.shift>@softage.net
Screenshot: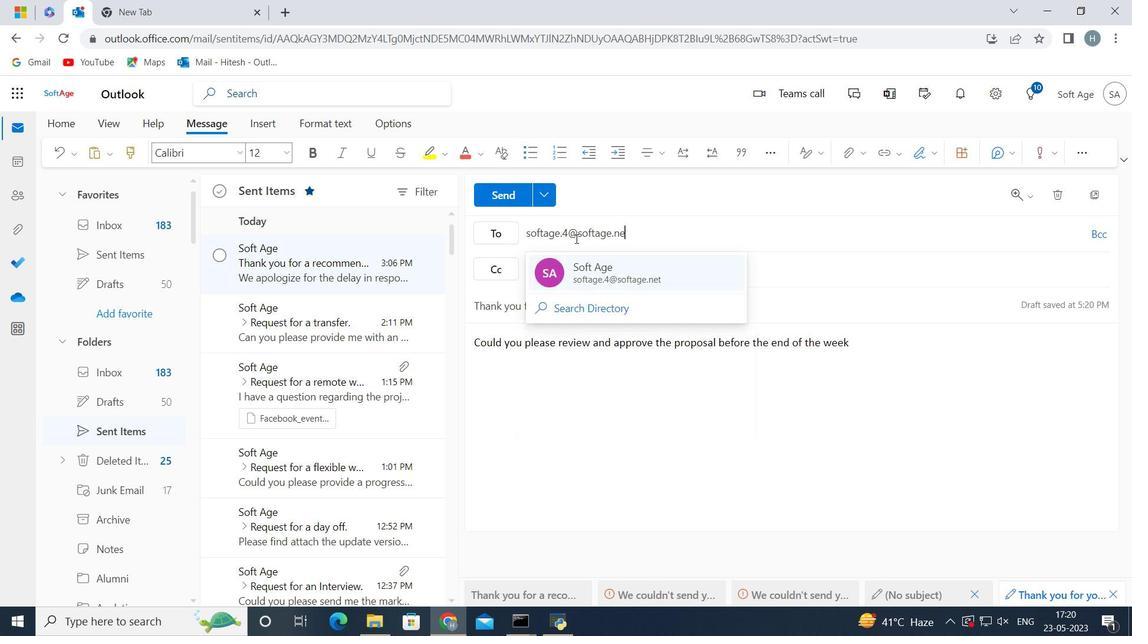 
Action: Mouse moved to (595, 277)
Screenshot: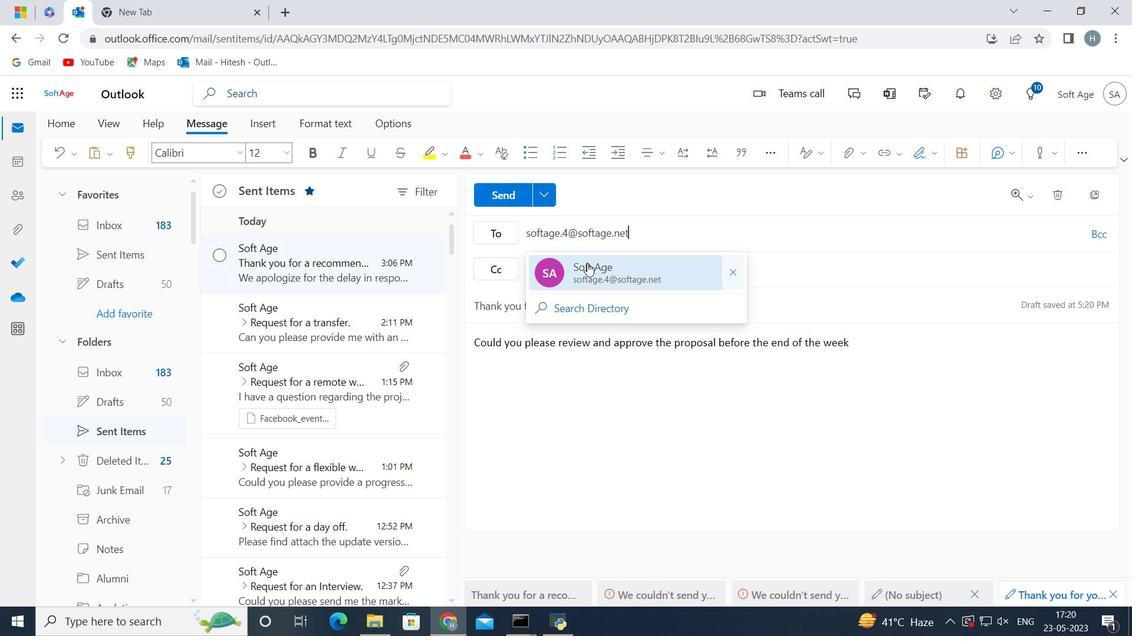 
Action: Mouse pressed left at (595, 277)
Screenshot: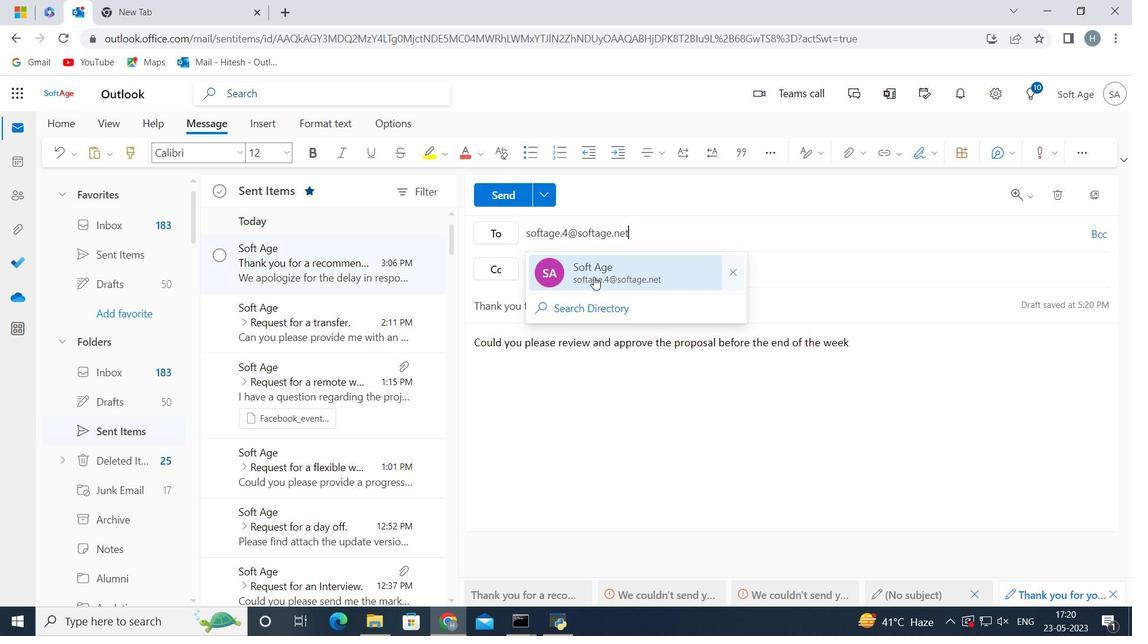 
Action: Mouse moved to (505, 201)
Screenshot: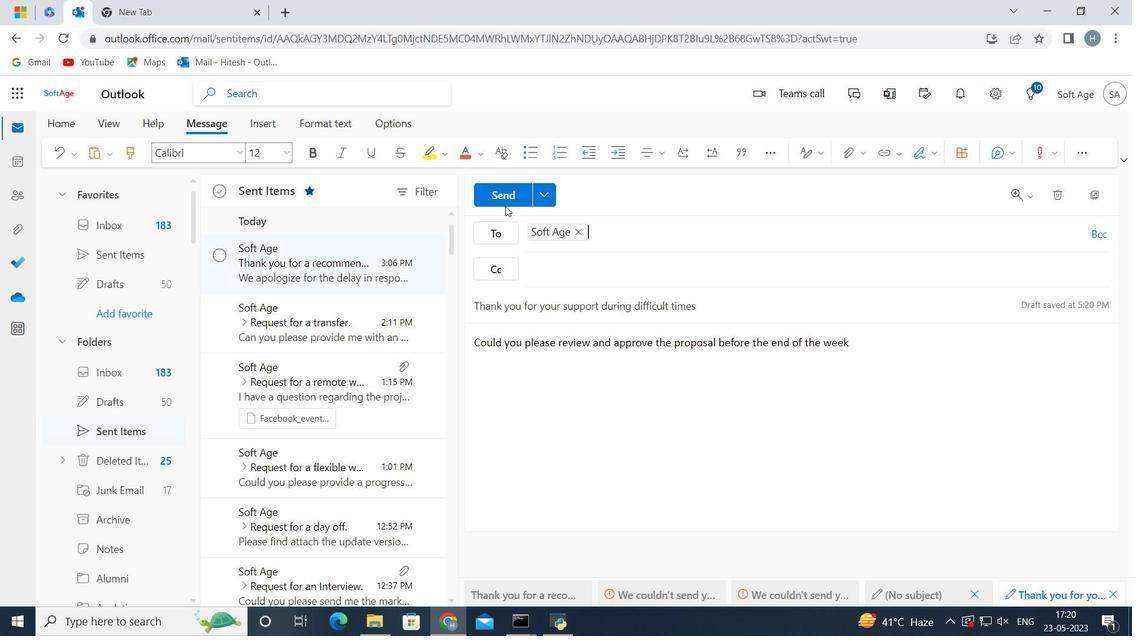 
Action: Mouse pressed left at (505, 201)
Screenshot: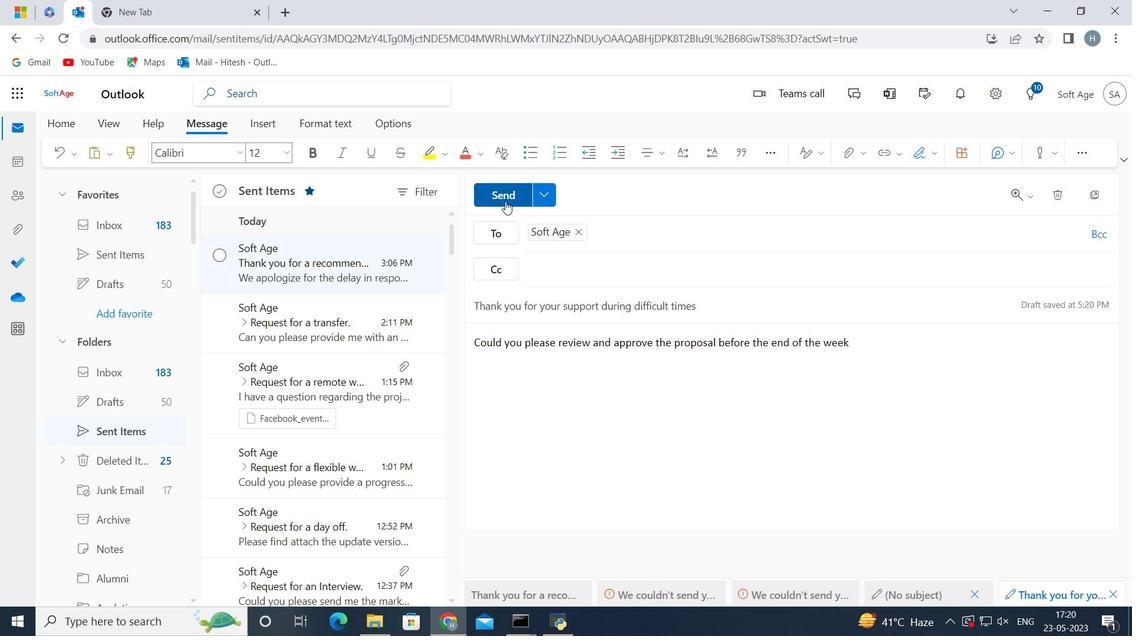 
Action: Mouse moved to (325, 265)
Screenshot: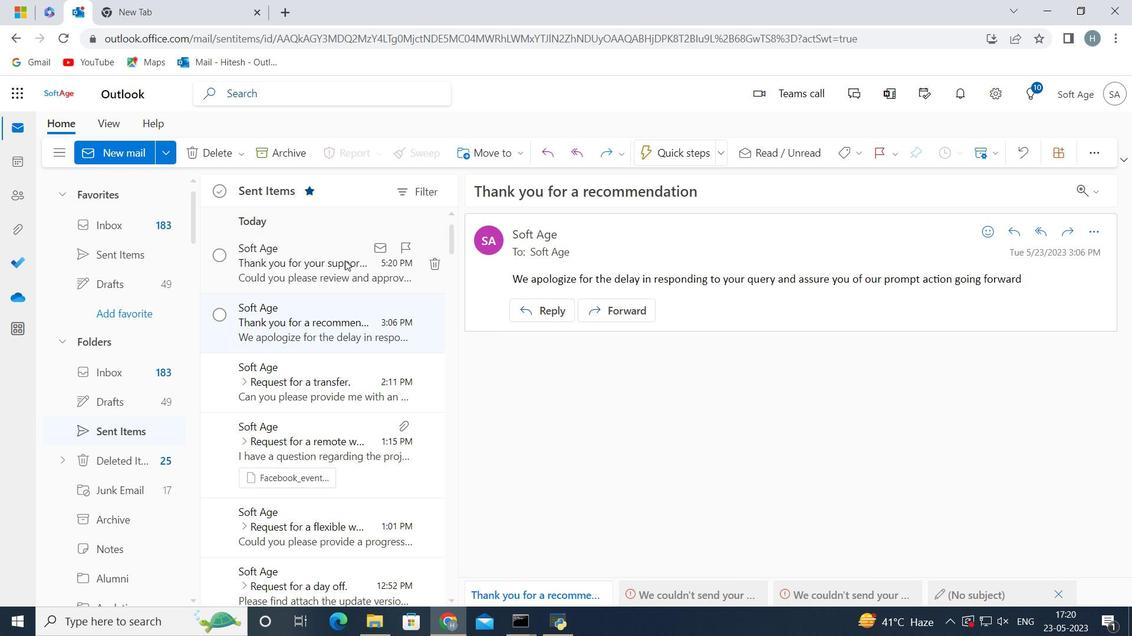 
Action: Mouse pressed left at (325, 265)
Screenshot: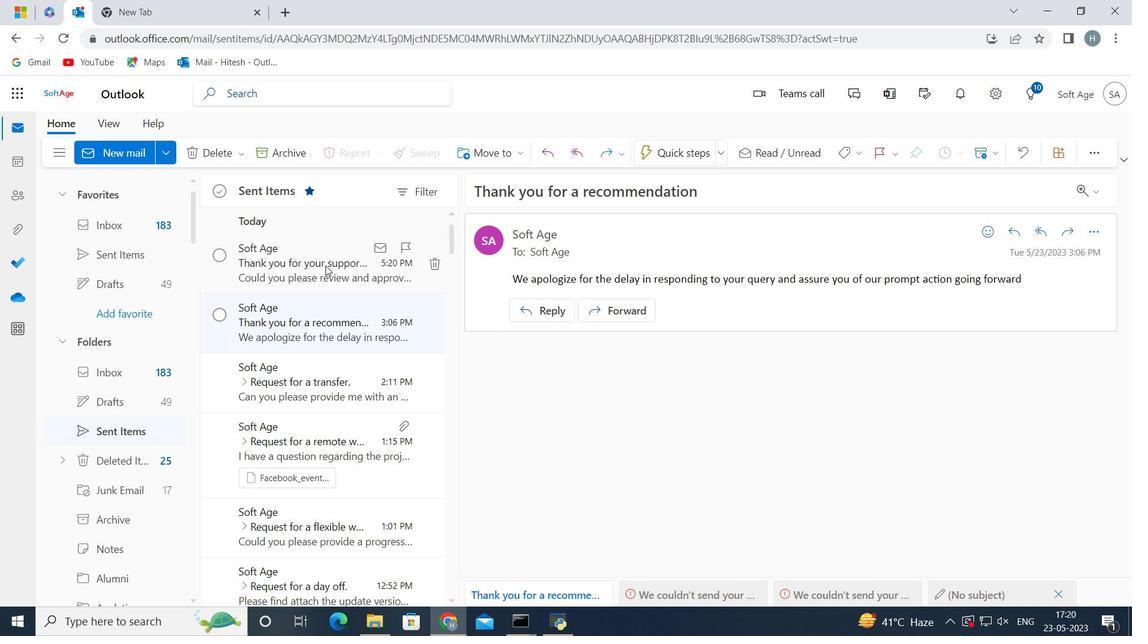 
Action: Mouse moved to (497, 153)
Screenshot: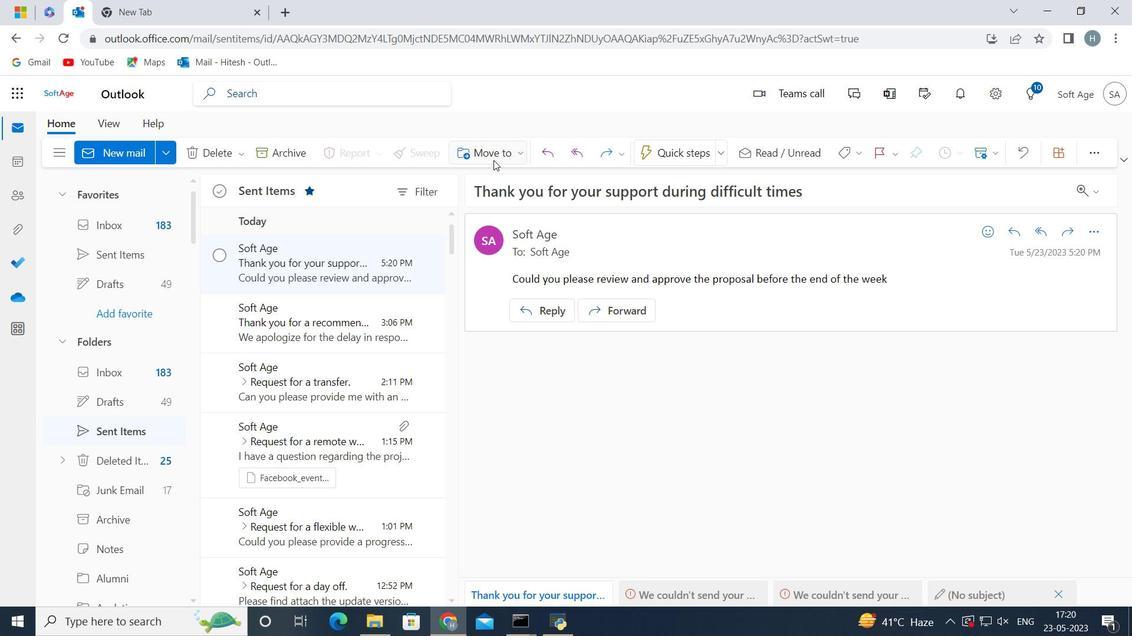 
Action: Mouse pressed left at (497, 153)
Screenshot: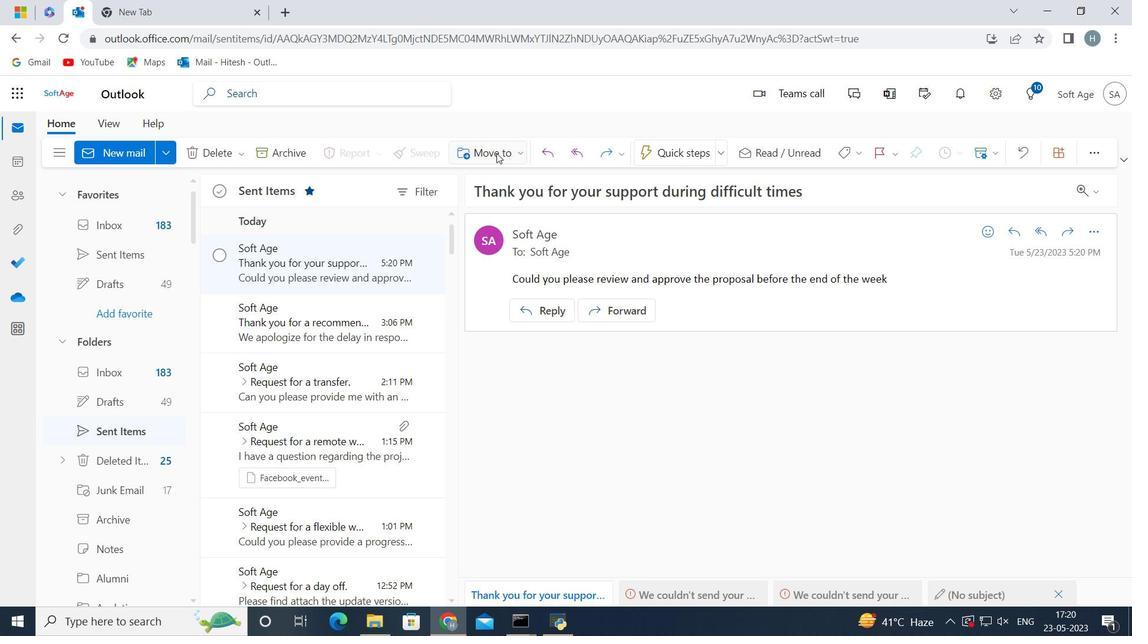 
Action: Mouse moved to (504, 179)
Screenshot: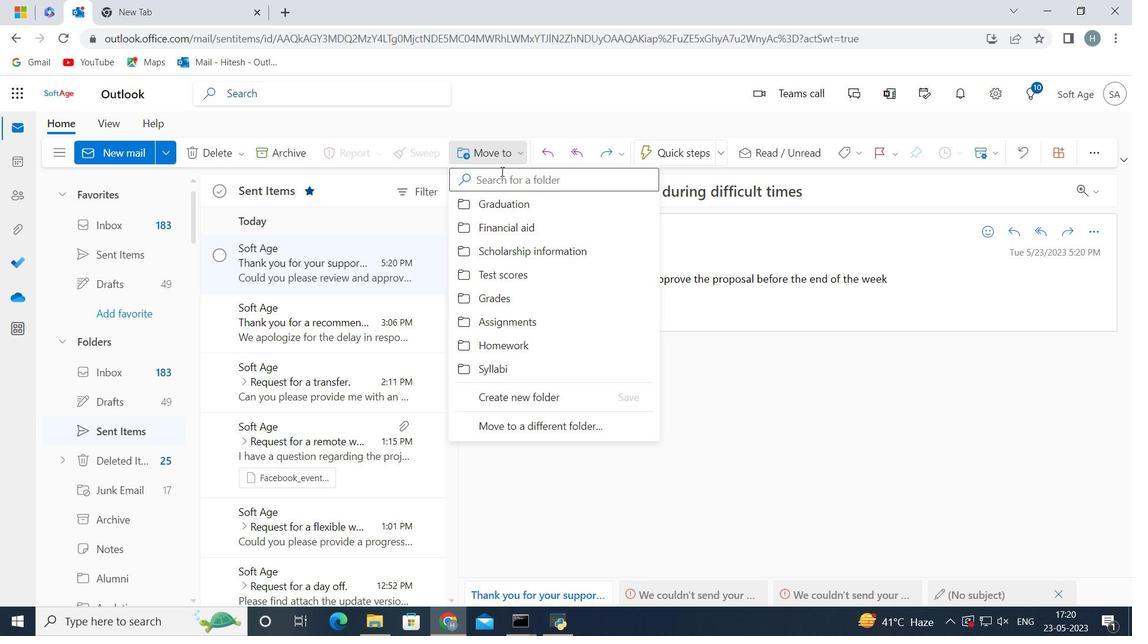 
Action: Mouse pressed left at (504, 179)
Screenshot: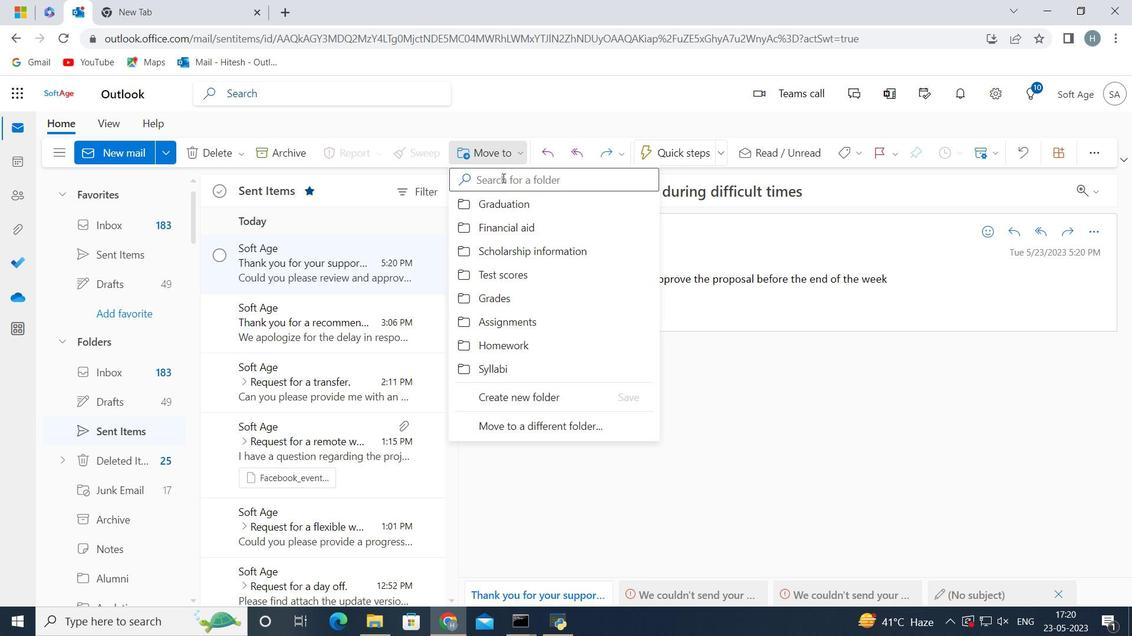 
Action: Mouse moved to (504, 180)
Screenshot: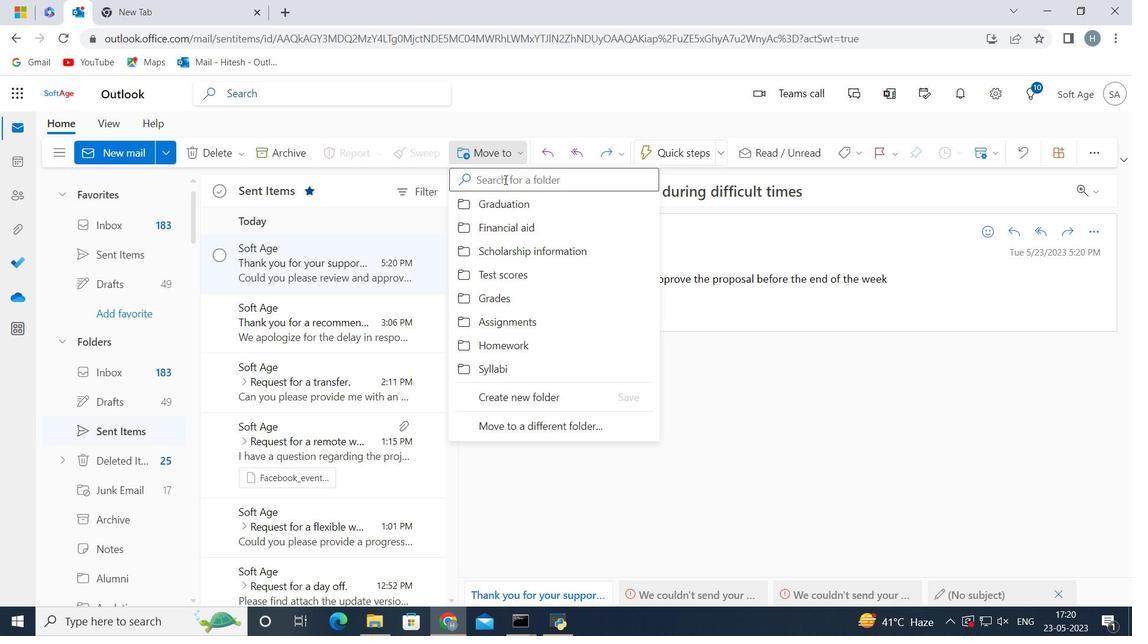 
Action: Key pressed <Key.shift>Alumni
Screenshot: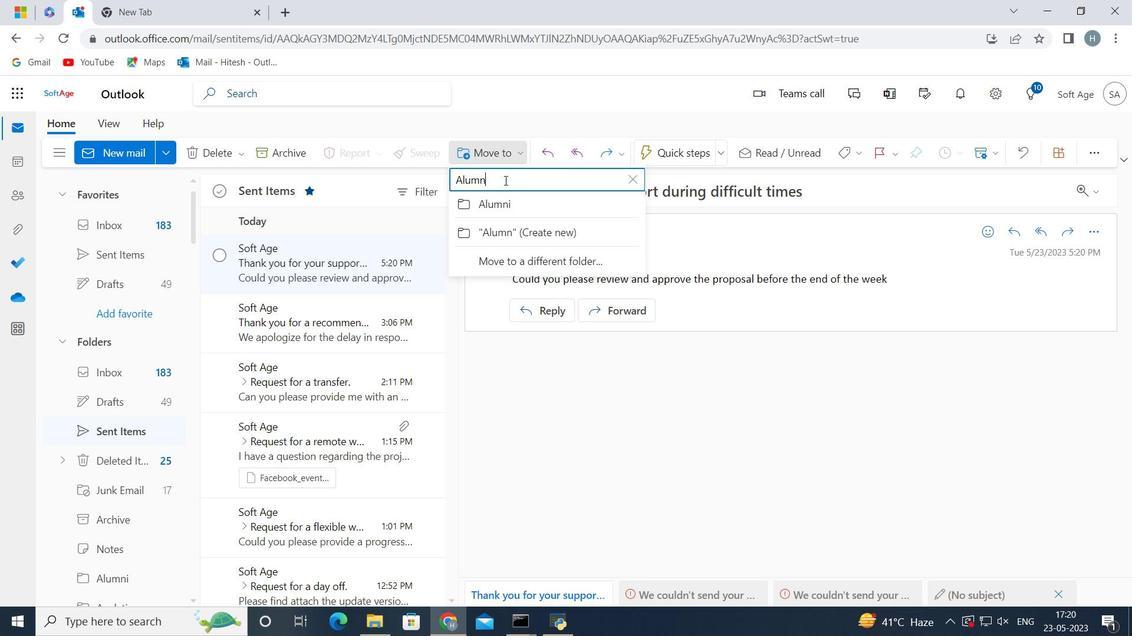 
Action: Mouse moved to (458, 204)
Screenshot: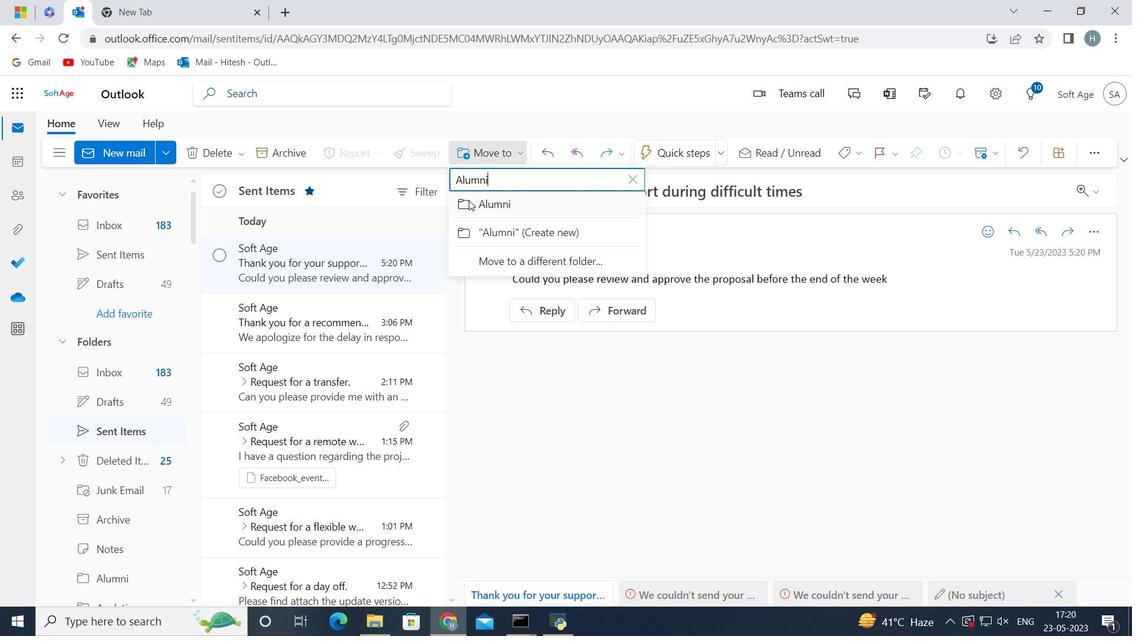 
Action: Mouse pressed left at (458, 204)
Screenshot: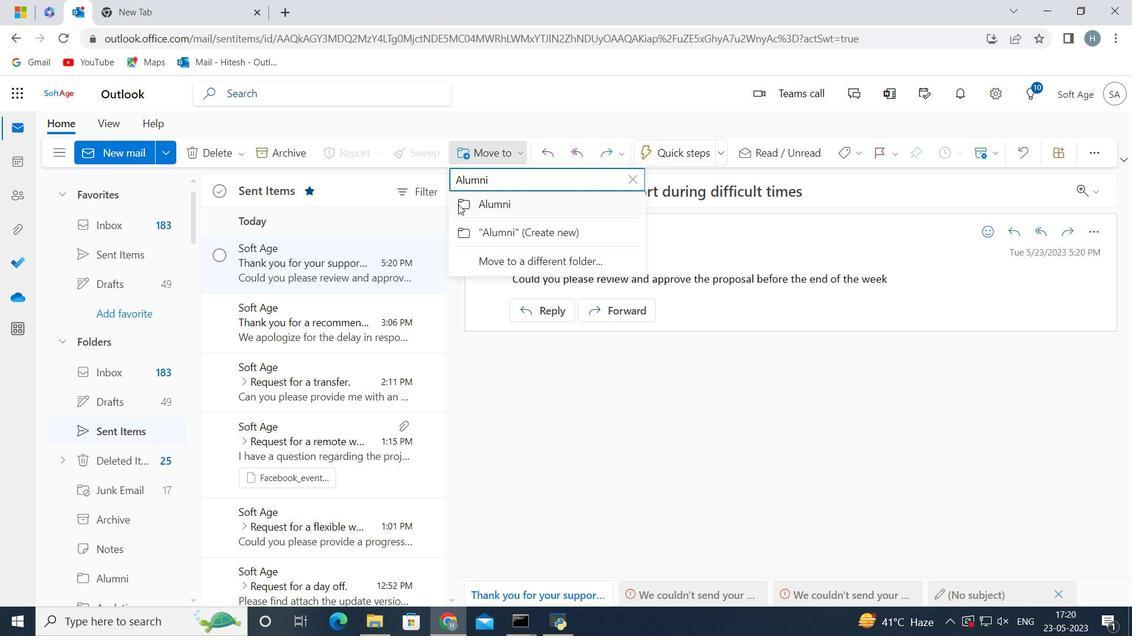 
Action: Mouse moved to (649, 385)
Screenshot: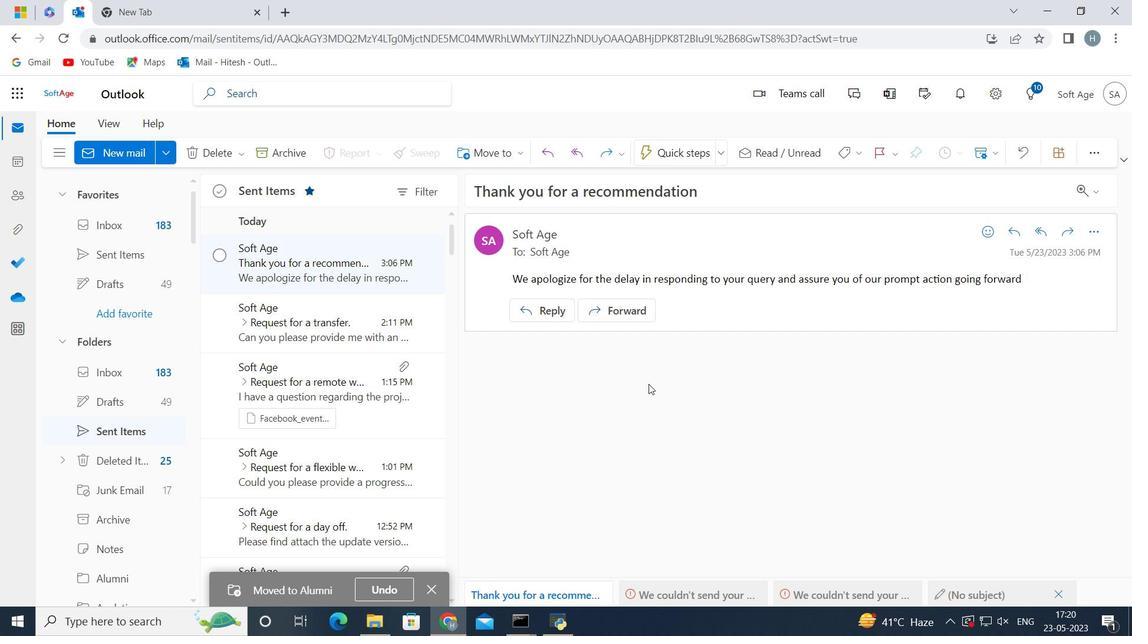 
